 Task: Find connections with filter location Ventanas with filter topic #linkedinnetworkingwith filter profile language English with filter current company Piramal Foundation with filter school Guru Nanak College with filter industry Correctional Institutions with filter service category Virtual Assistance with filter keywords title Reservationist
Action: Mouse moved to (477, 66)
Screenshot: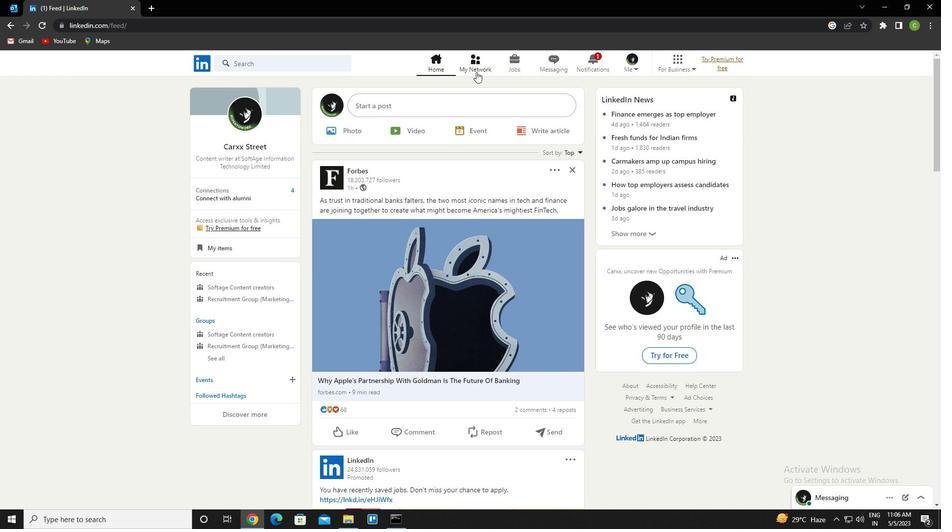 
Action: Mouse pressed left at (477, 66)
Screenshot: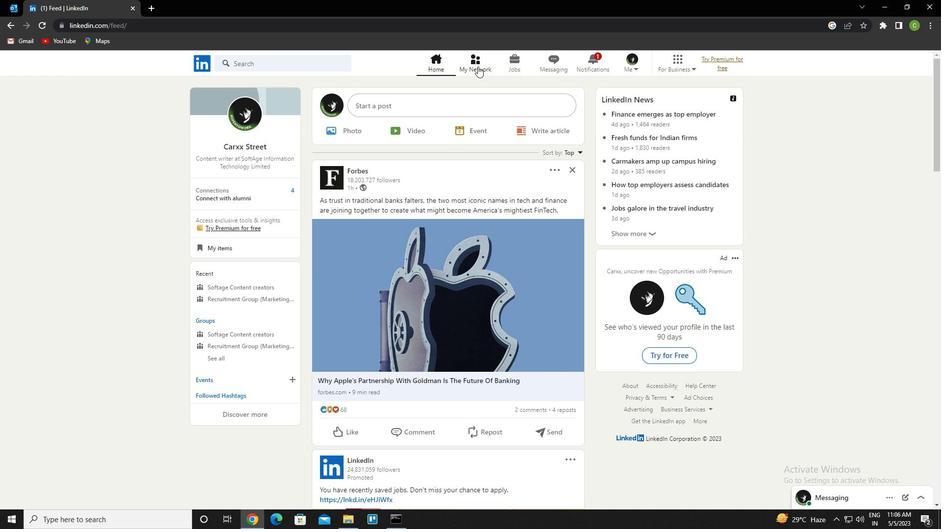 
Action: Mouse moved to (293, 118)
Screenshot: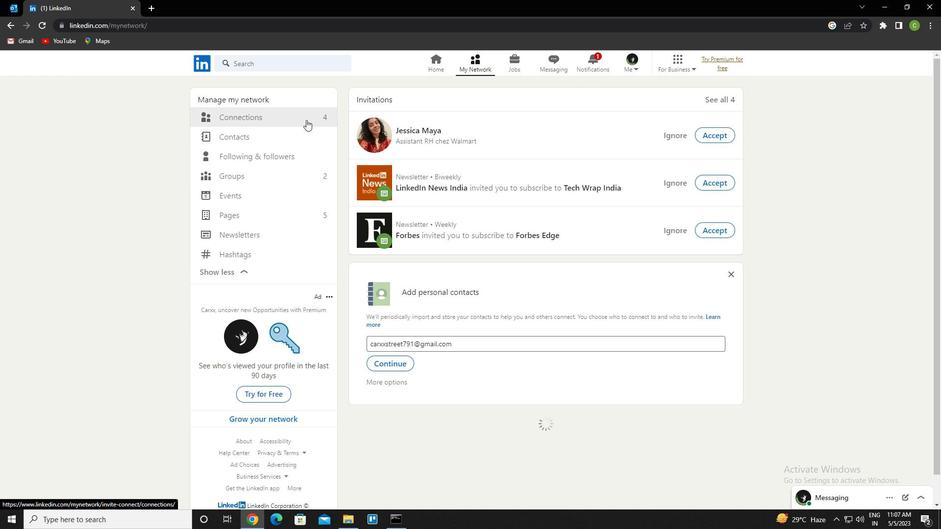 
Action: Mouse pressed left at (293, 118)
Screenshot: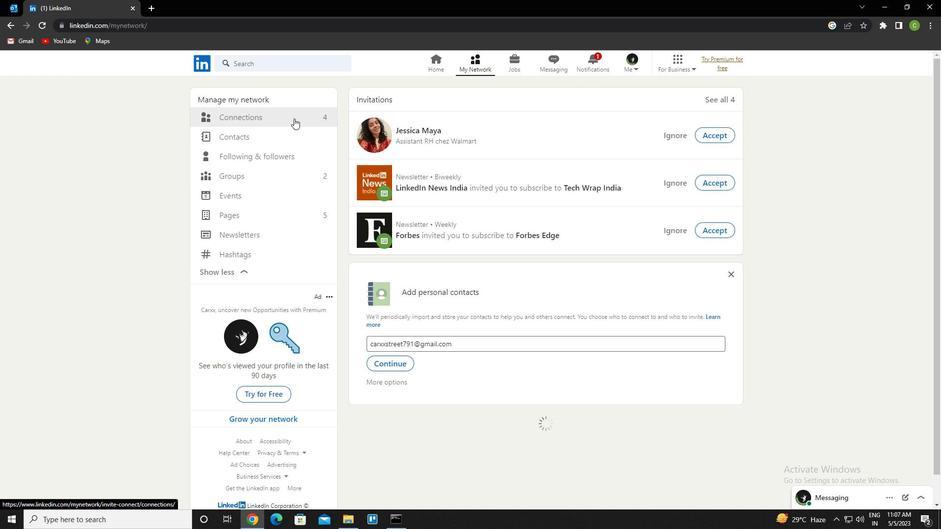 
Action: Mouse moved to (542, 117)
Screenshot: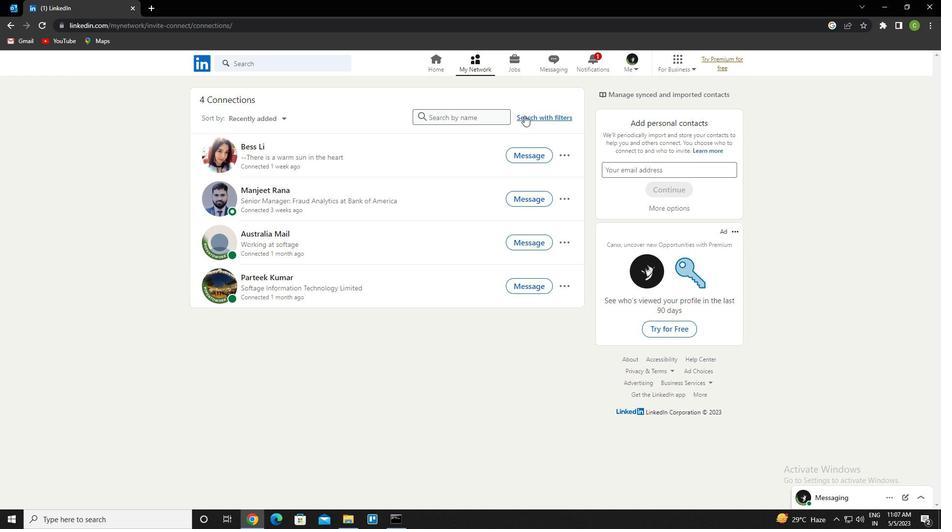 
Action: Mouse pressed left at (542, 117)
Screenshot: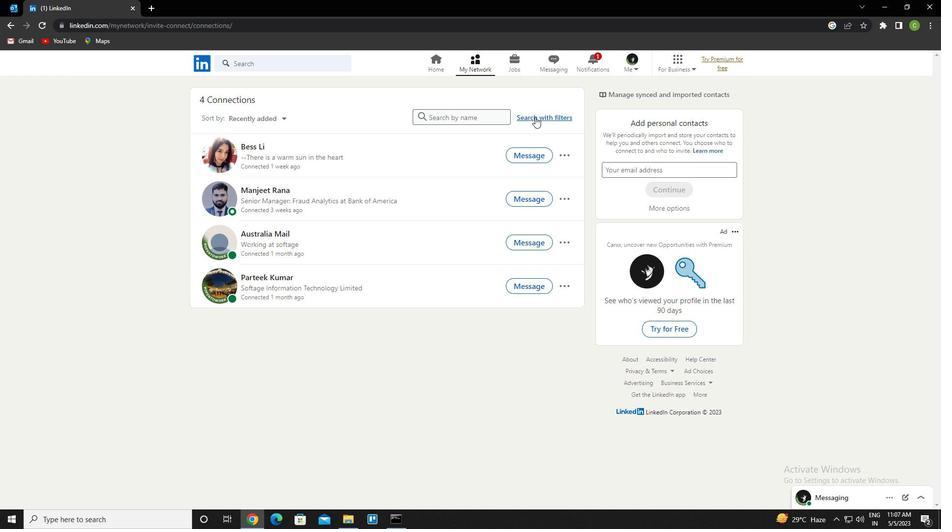 
Action: Mouse moved to (504, 95)
Screenshot: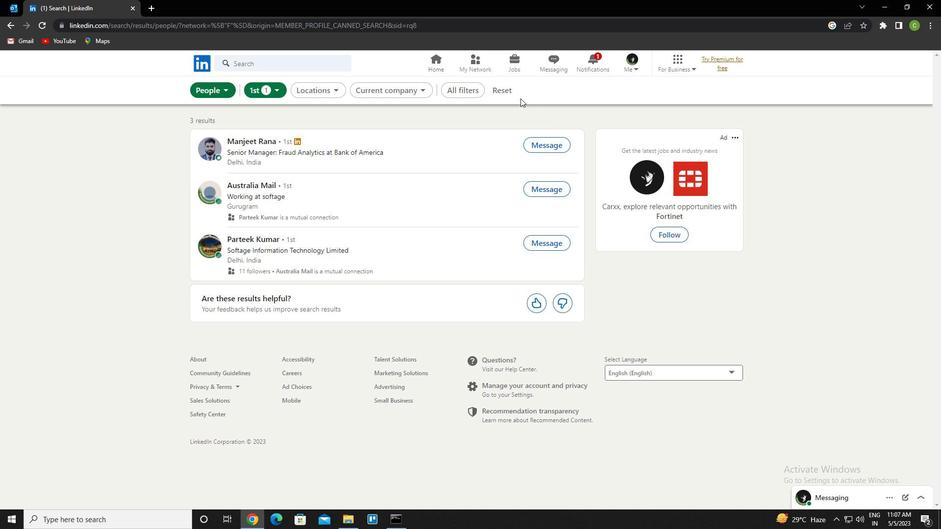 
Action: Mouse pressed left at (504, 95)
Screenshot: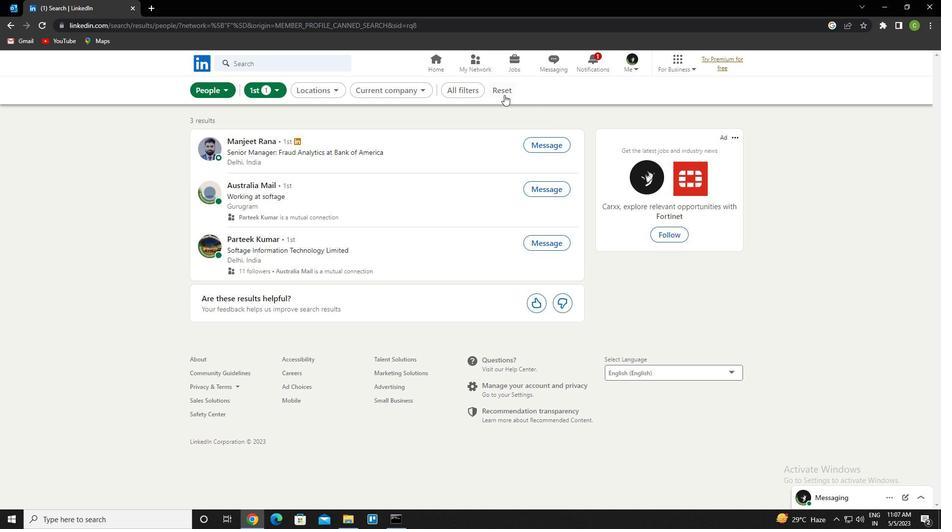 
Action: Mouse moved to (499, 95)
Screenshot: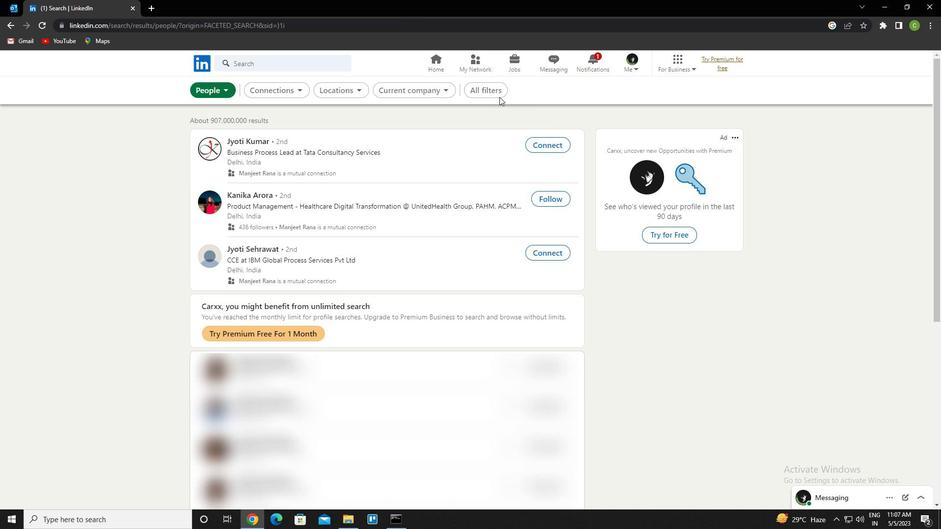 
Action: Mouse pressed left at (499, 95)
Screenshot: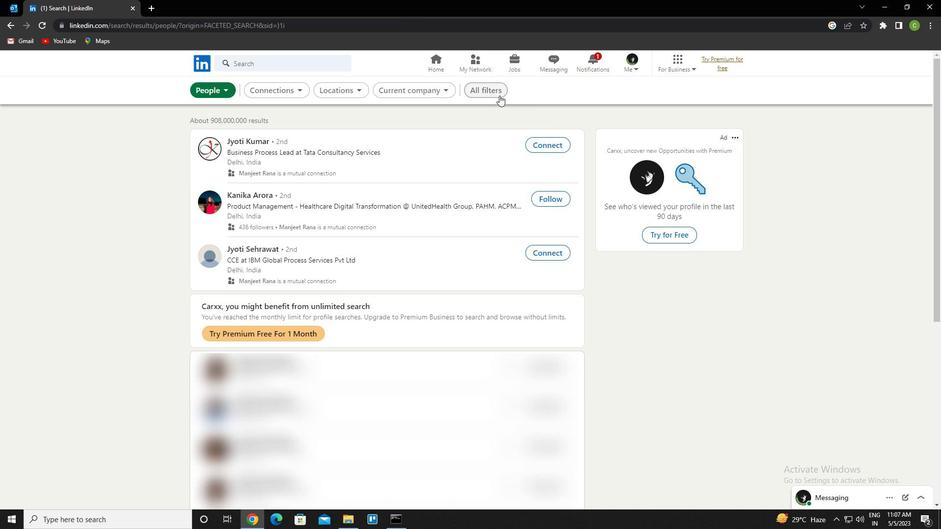
Action: Mouse moved to (712, 243)
Screenshot: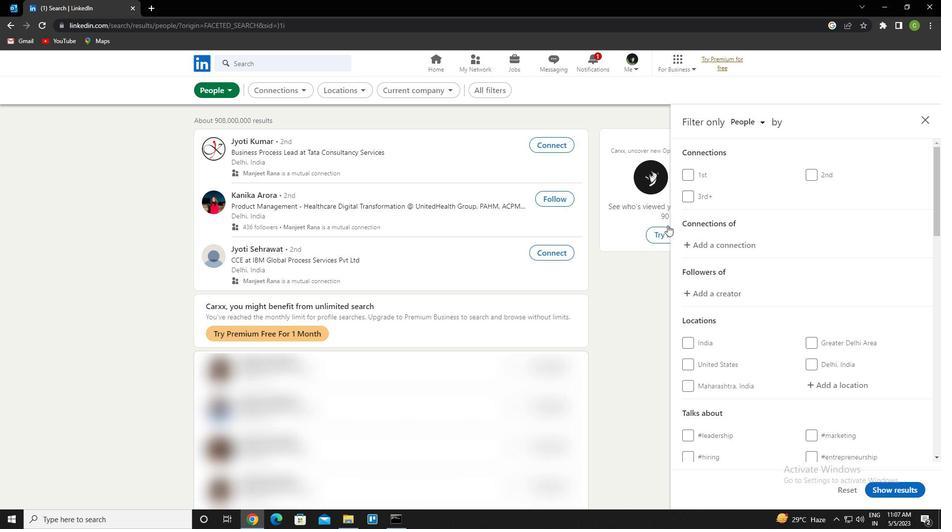 
Action: Mouse scrolled (712, 243) with delta (0, 0)
Screenshot: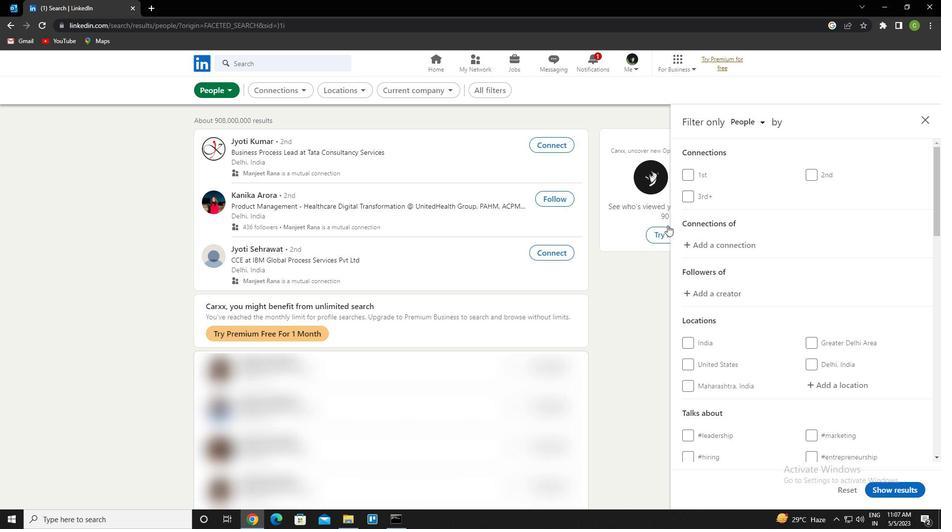 
Action: Mouse moved to (795, 269)
Screenshot: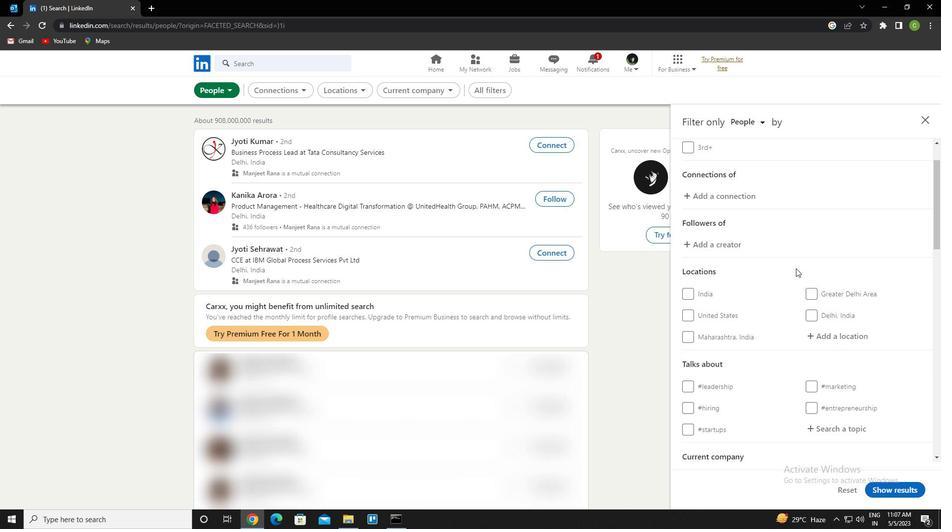 
Action: Mouse scrolled (795, 269) with delta (0, 0)
Screenshot: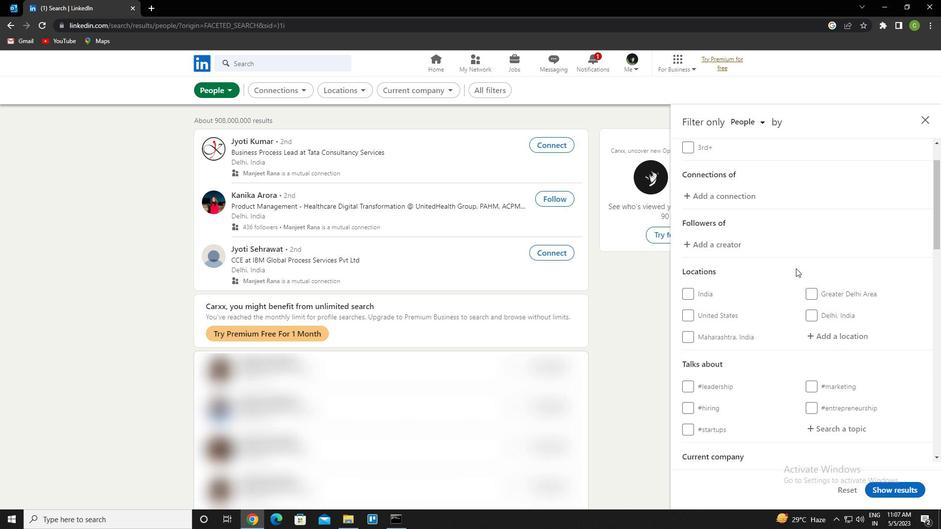 
Action: Mouse moved to (794, 270)
Screenshot: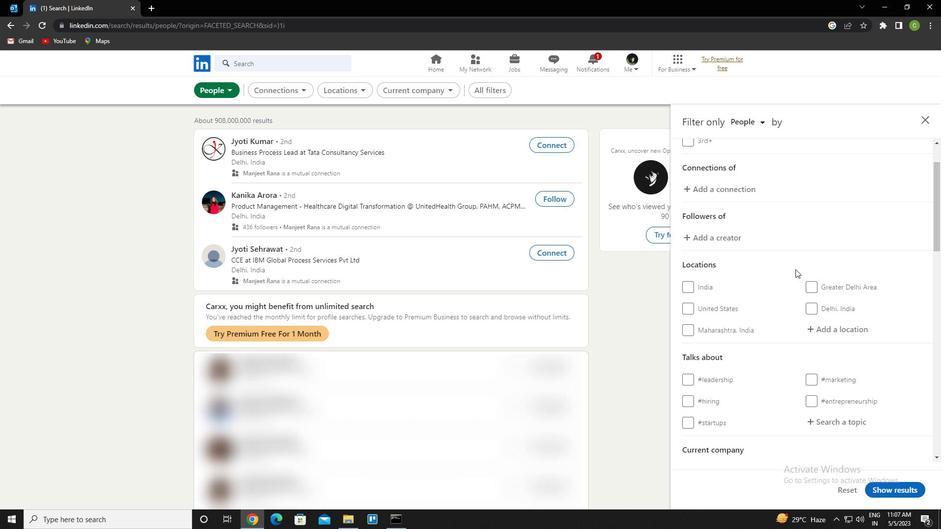 
Action: Mouse scrolled (794, 269) with delta (0, 0)
Screenshot: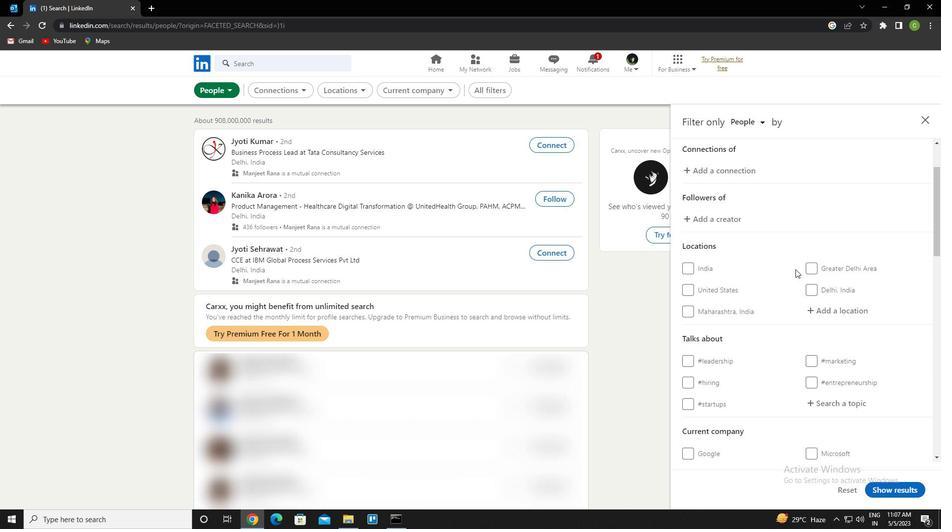 
Action: Mouse moved to (832, 242)
Screenshot: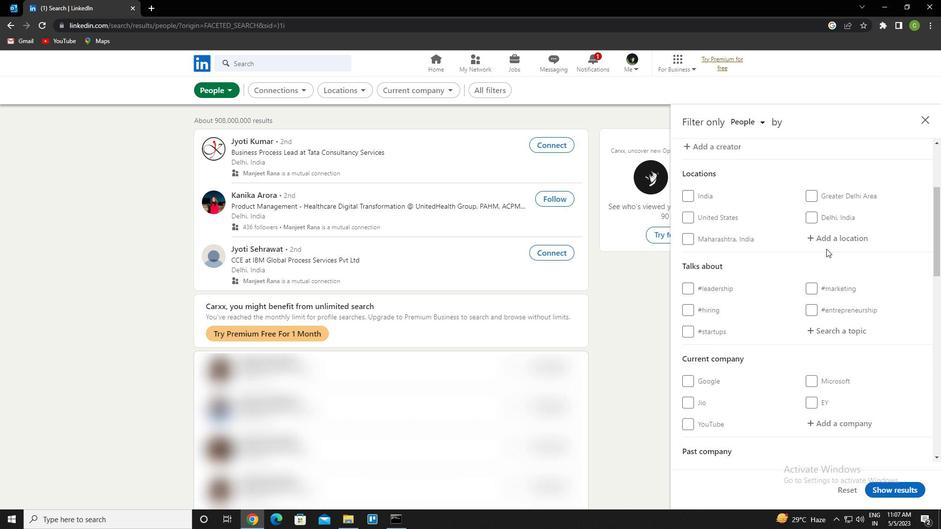 
Action: Mouse pressed left at (832, 242)
Screenshot: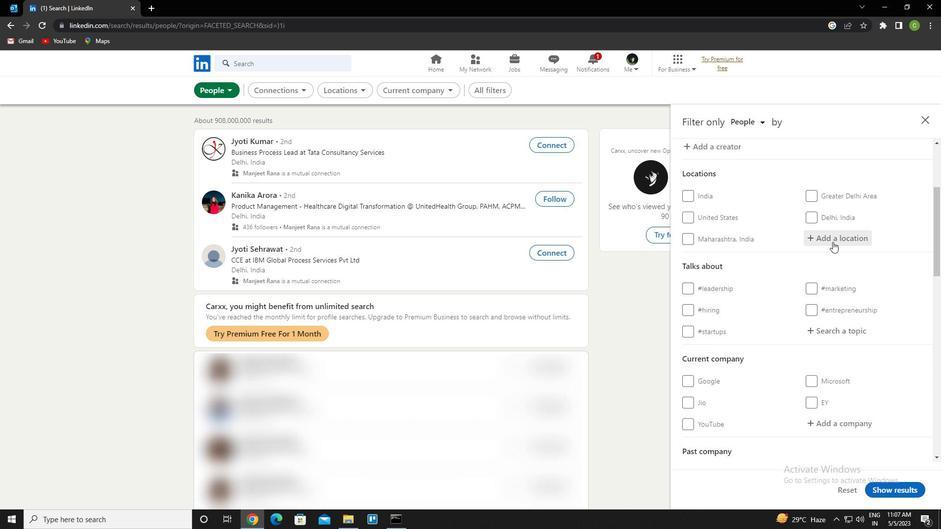 
Action: Key pressed <Key.caps_lock>v<Key.caps_lock>entanas<Key.down><Key.enter>
Screenshot: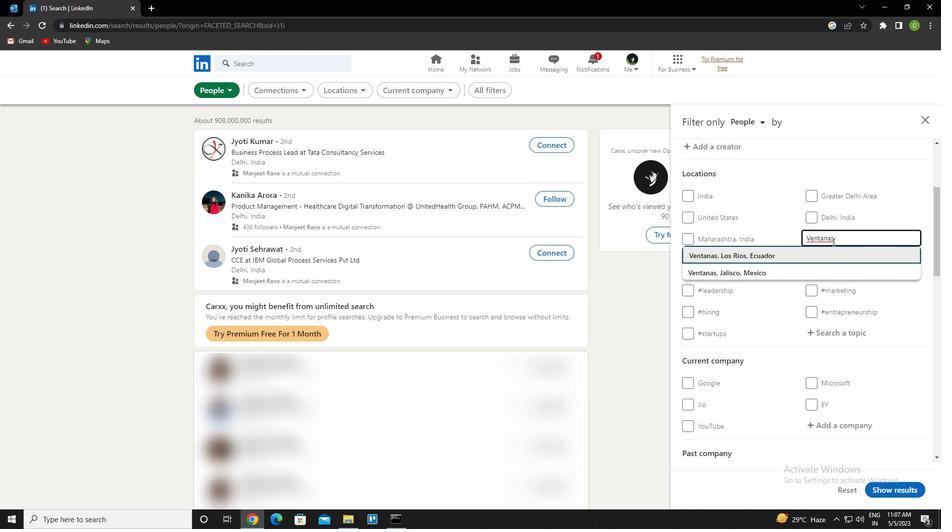 
Action: Mouse moved to (832, 242)
Screenshot: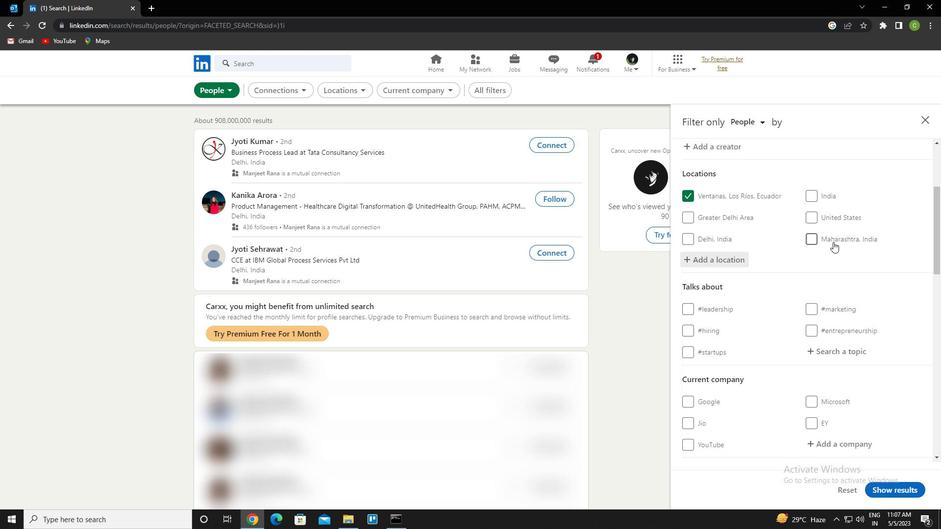 
Action: Mouse scrolled (832, 242) with delta (0, 0)
Screenshot: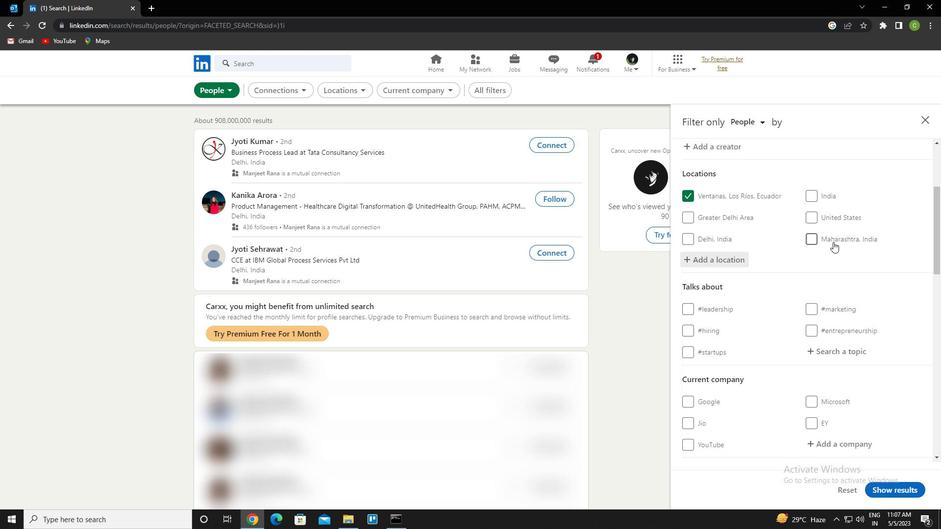 
Action: Mouse moved to (846, 301)
Screenshot: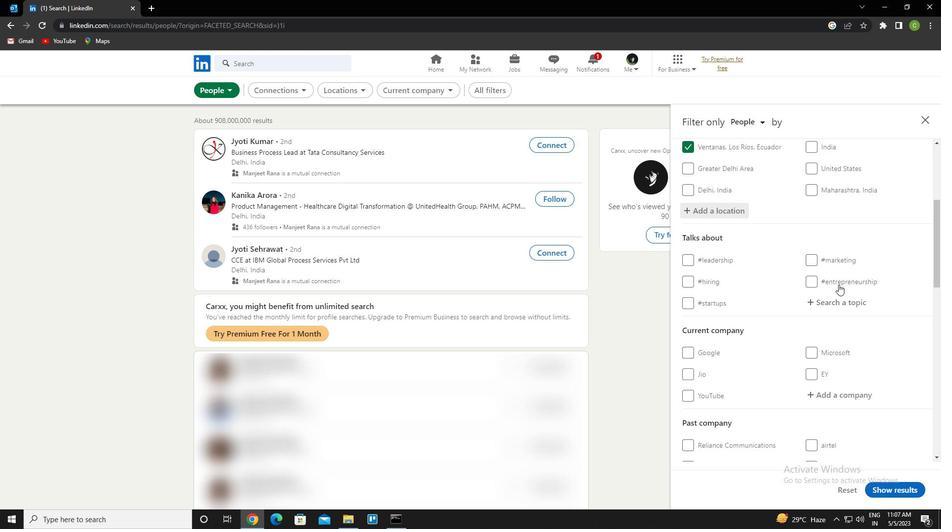 
Action: Mouse pressed left at (846, 301)
Screenshot: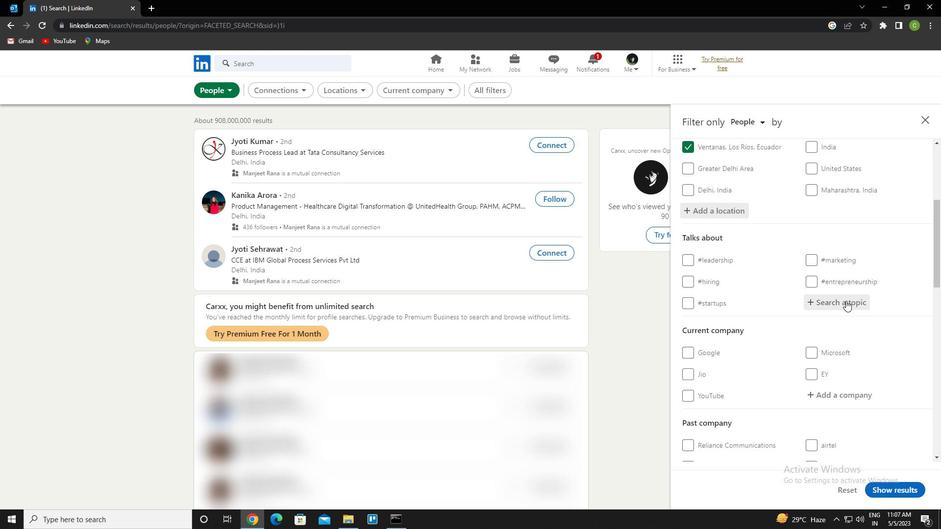 
Action: Mouse moved to (846, 301)
Screenshot: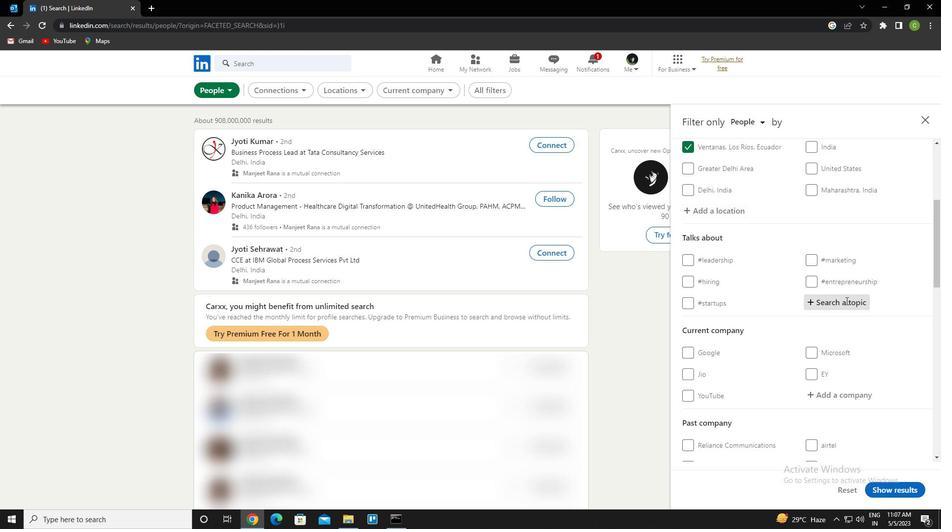 
Action: Key pressed linkedinnetworking<Key.down><Key.enter>
Screenshot: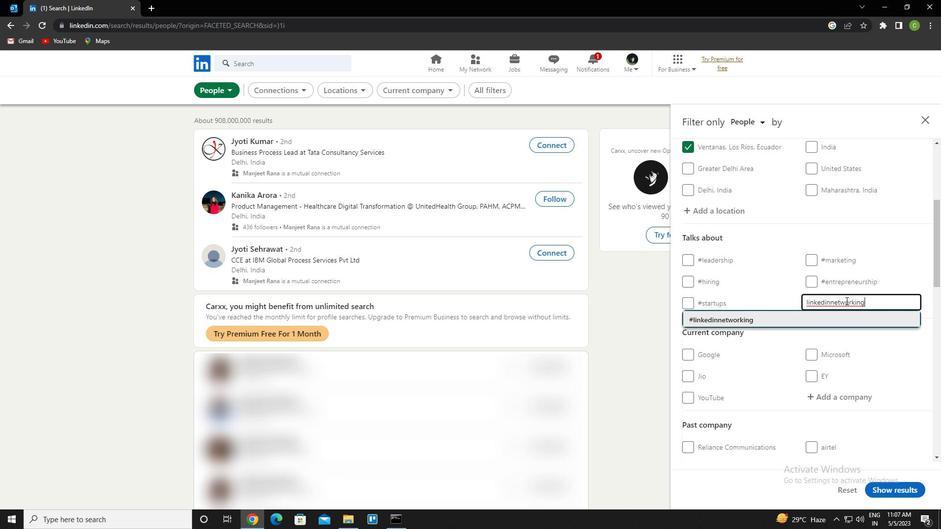 
Action: Mouse moved to (847, 301)
Screenshot: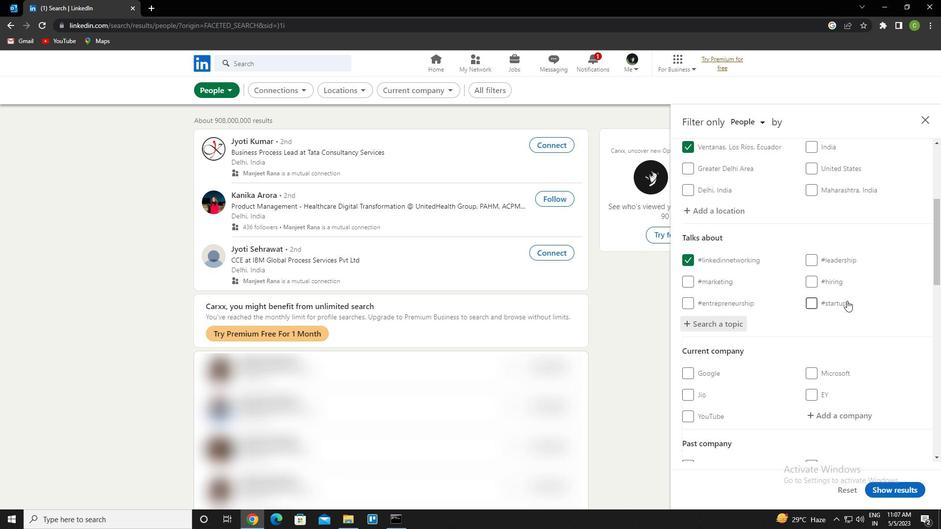 
Action: Mouse scrolled (847, 301) with delta (0, 0)
Screenshot: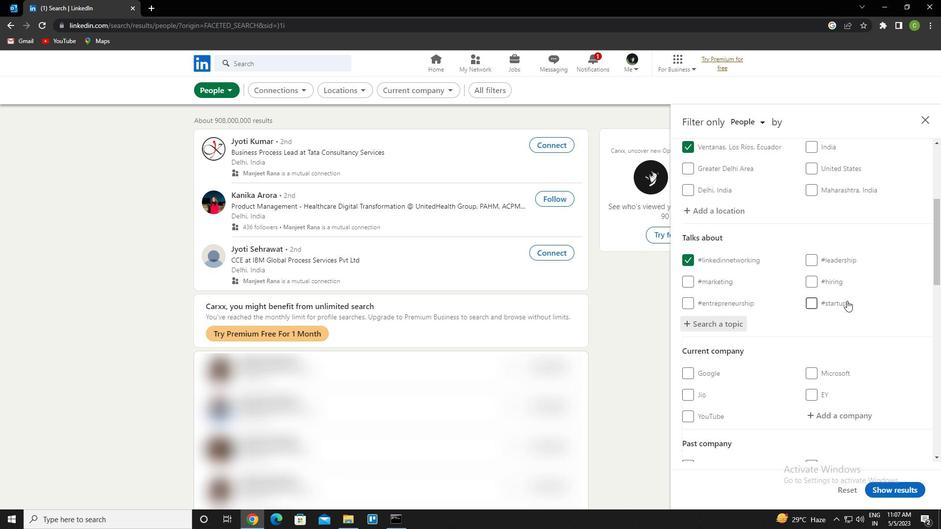 
Action: Mouse moved to (848, 301)
Screenshot: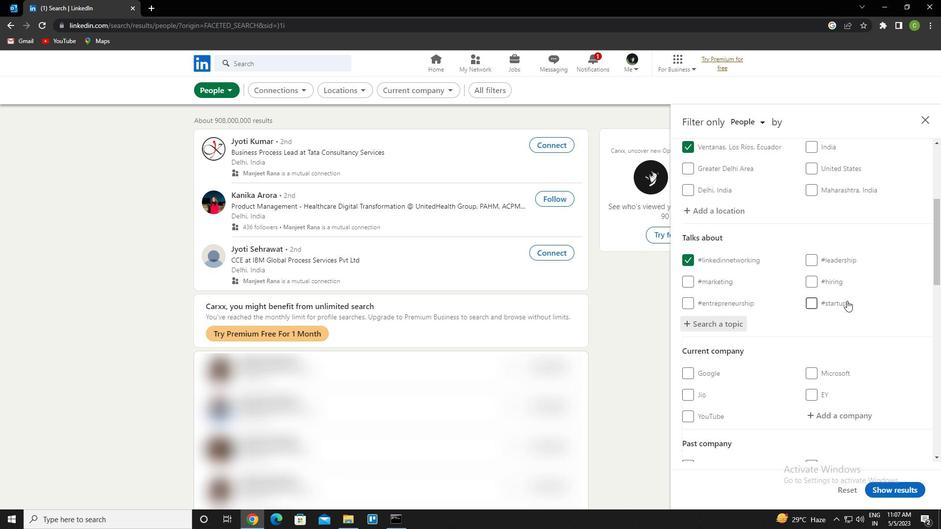 
Action: Mouse scrolled (848, 301) with delta (0, 0)
Screenshot: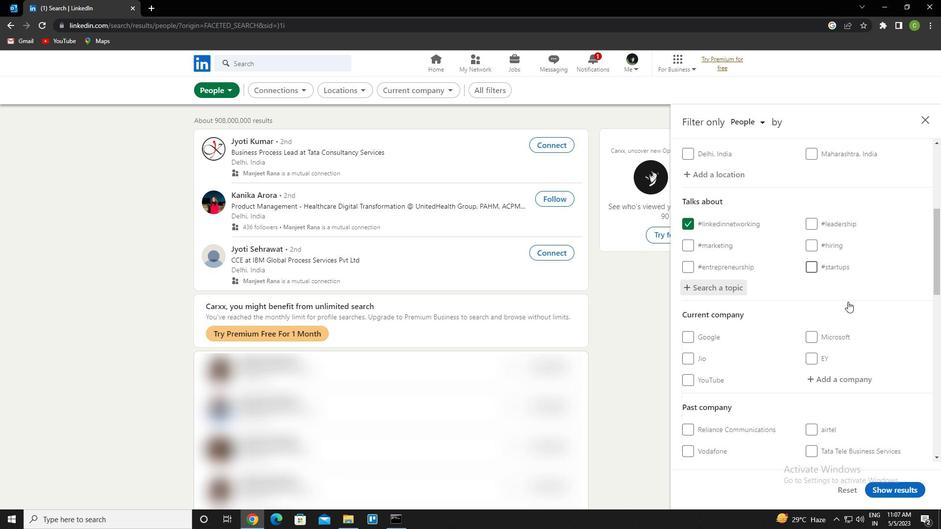 
Action: Mouse moved to (848, 302)
Screenshot: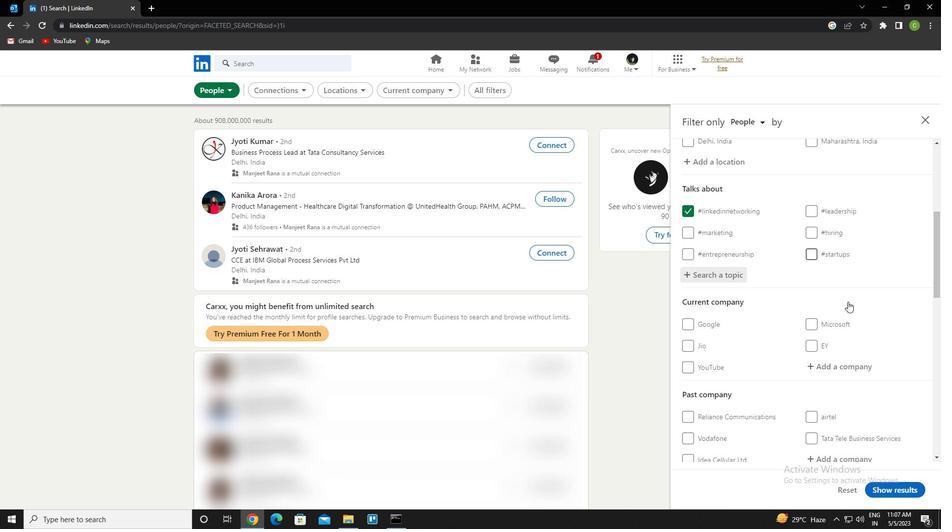 
Action: Mouse scrolled (848, 301) with delta (0, 0)
Screenshot: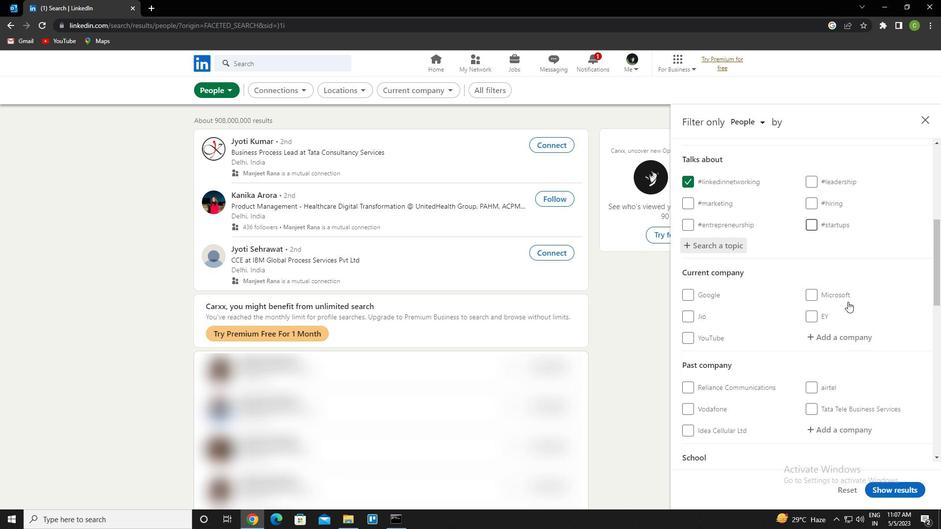
Action: Mouse scrolled (848, 301) with delta (0, 0)
Screenshot: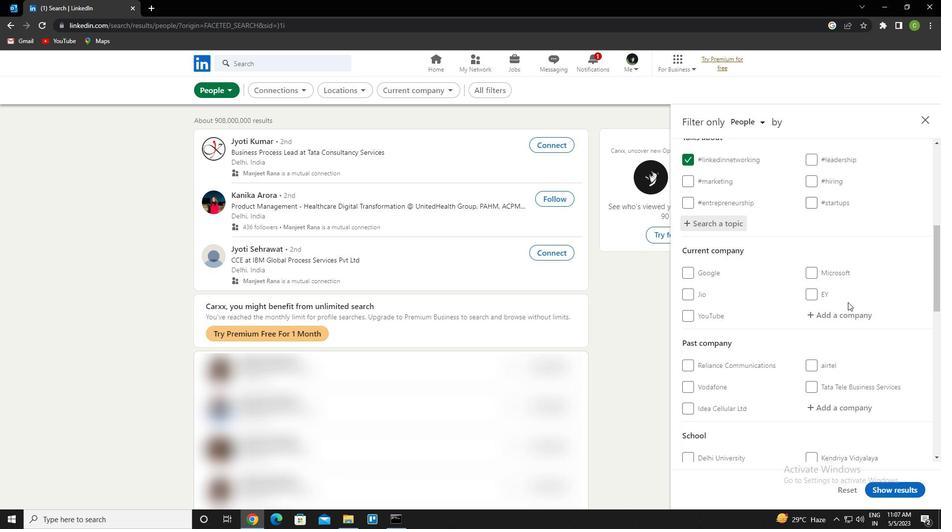 
Action: Mouse moved to (848, 302)
Screenshot: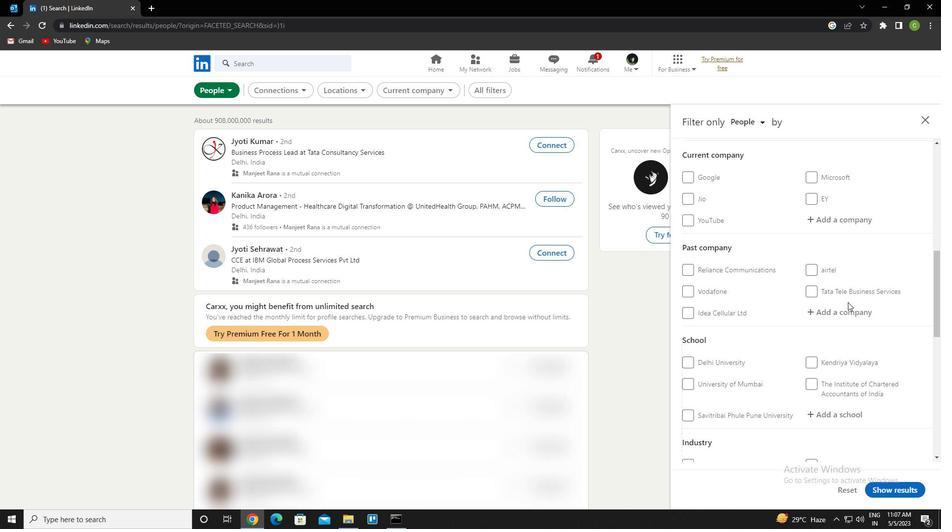 
Action: Mouse scrolled (848, 302) with delta (0, 0)
Screenshot: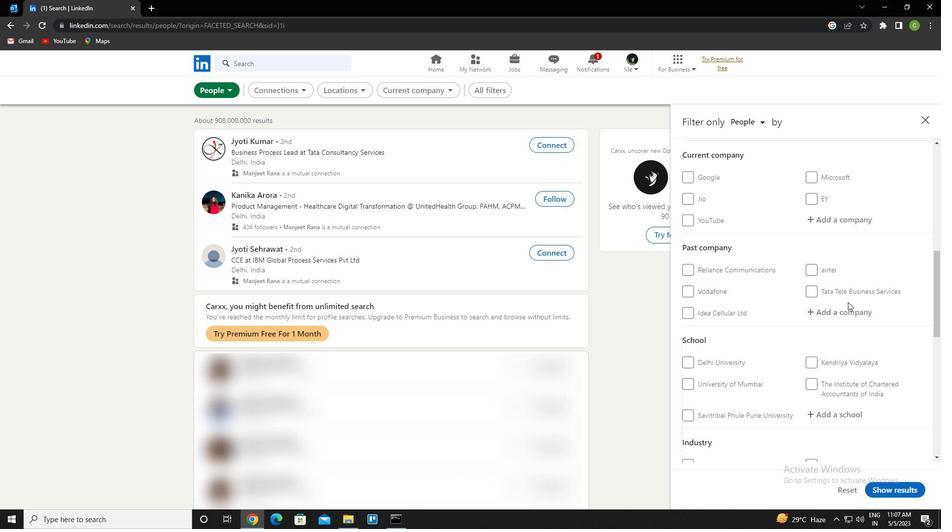 
Action: Mouse scrolled (848, 302) with delta (0, 0)
Screenshot: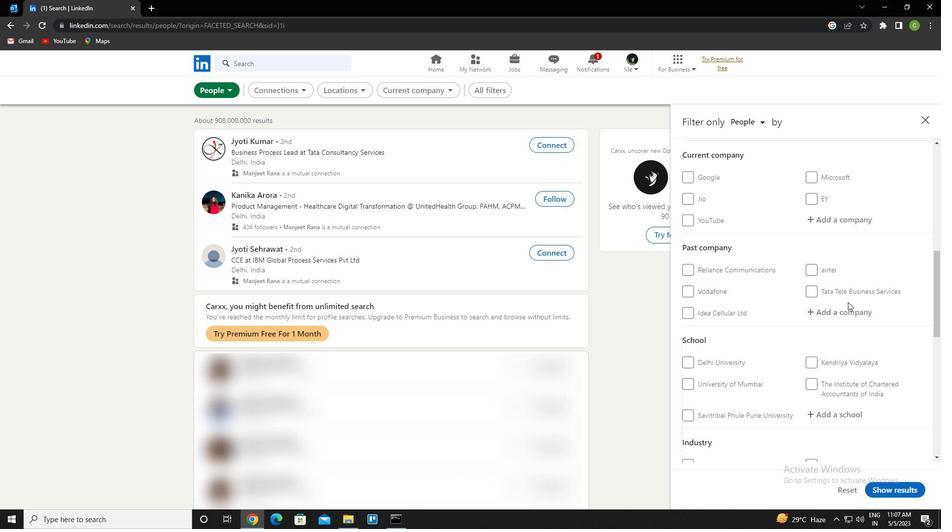 
Action: Mouse moved to (848, 302)
Screenshot: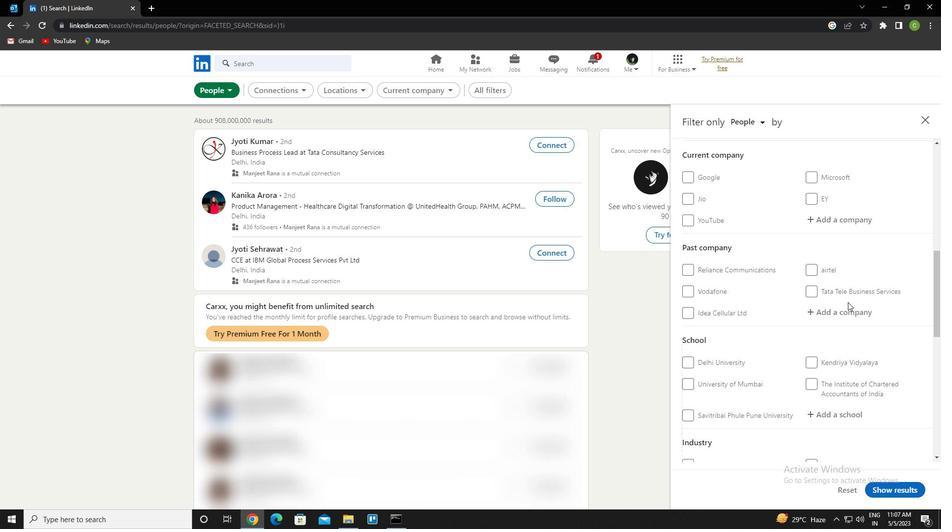 
Action: Mouse scrolled (848, 302) with delta (0, 0)
Screenshot: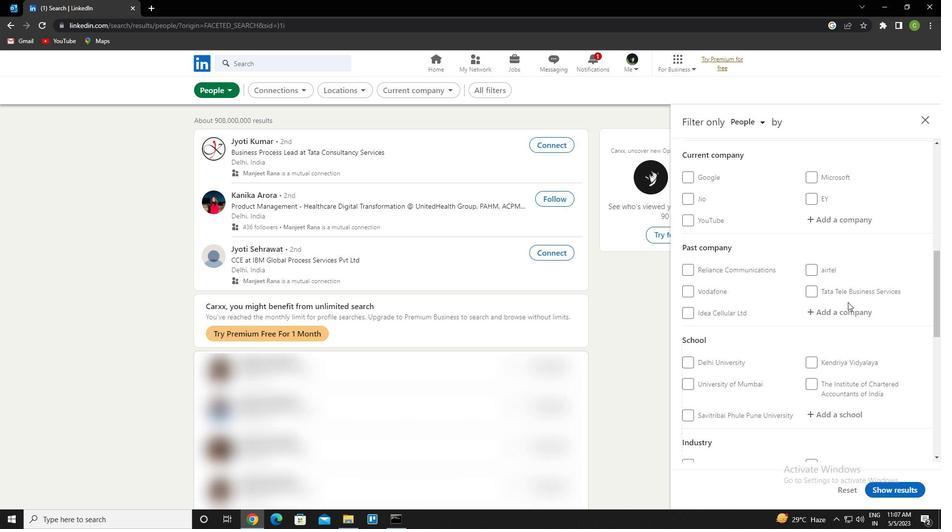 
Action: Mouse scrolled (848, 302) with delta (0, 0)
Screenshot: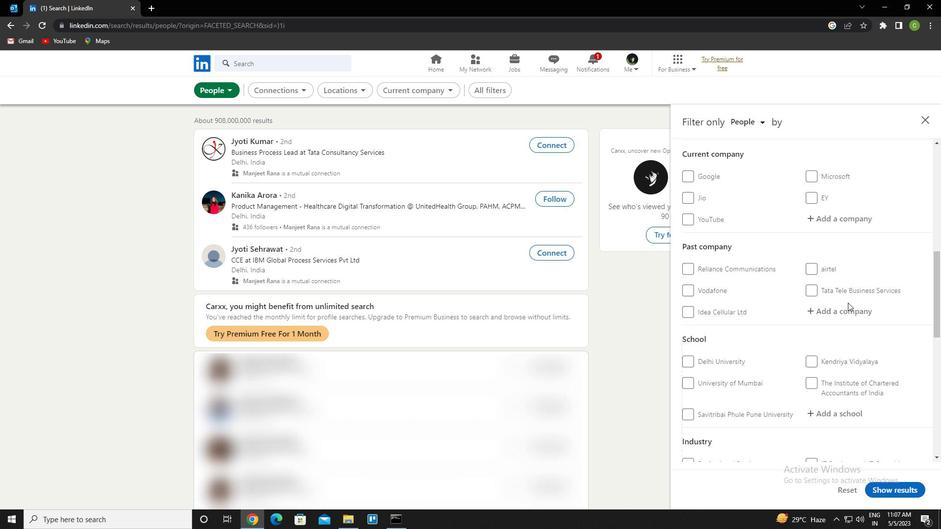 
Action: Mouse scrolled (848, 302) with delta (0, 0)
Screenshot: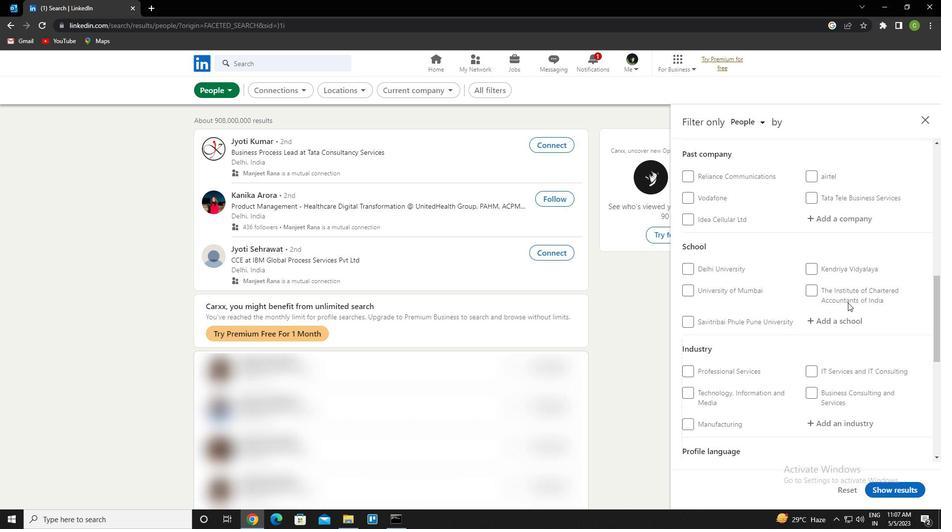 
Action: Mouse moved to (689, 320)
Screenshot: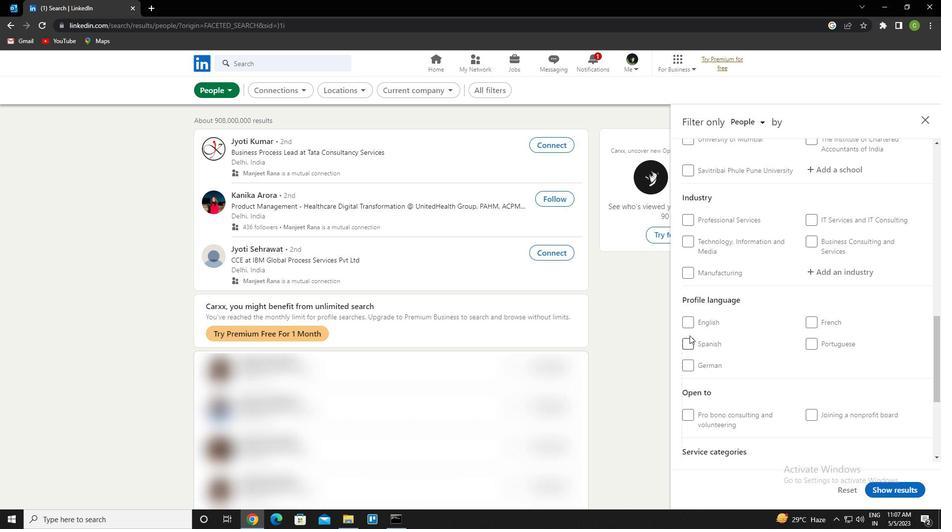 
Action: Mouse pressed left at (689, 320)
Screenshot: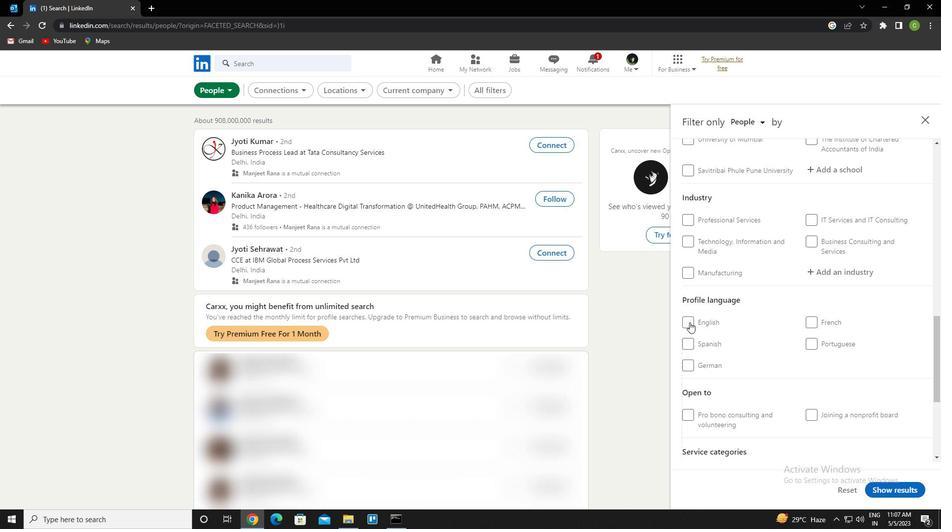 
Action: Mouse moved to (755, 300)
Screenshot: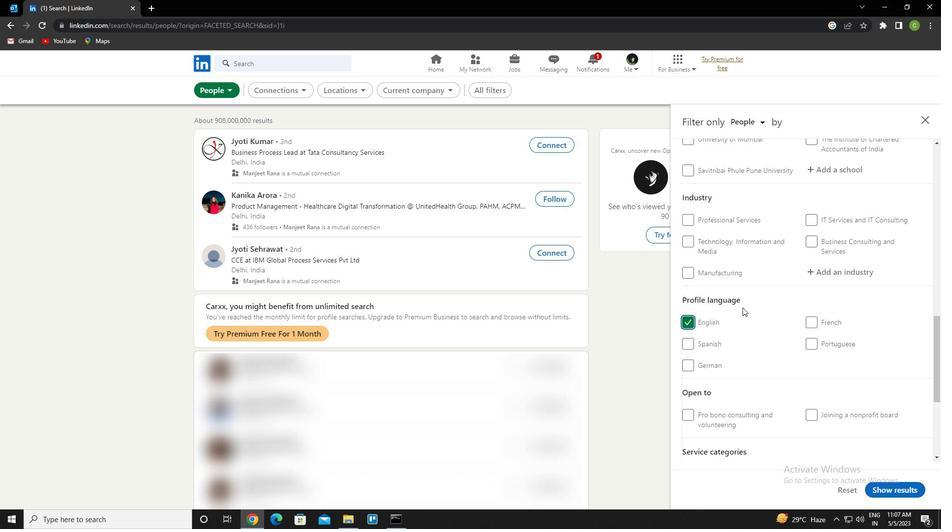 
Action: Mouse scrolled (755, 301) with delta (0, 0)
Screenshot: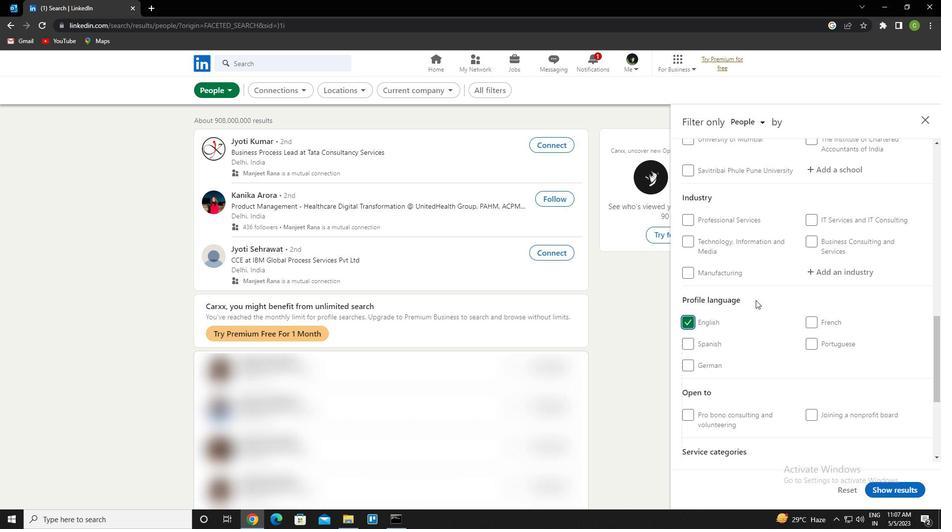 
Action: Mouse scrolled (755, 301) with delta (0, 0)
Screenshot: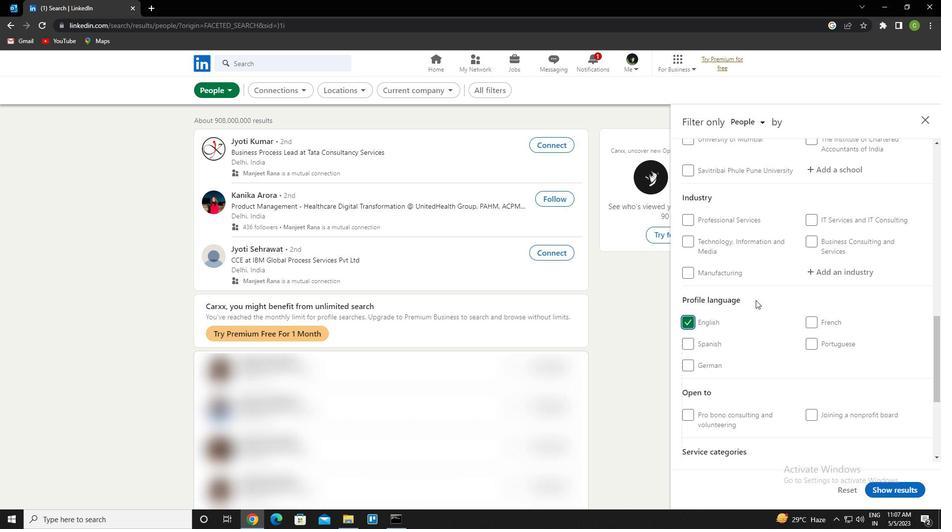 
Action: Mouse scrolled (755, 301) with delta (0, 0)
Screenshot: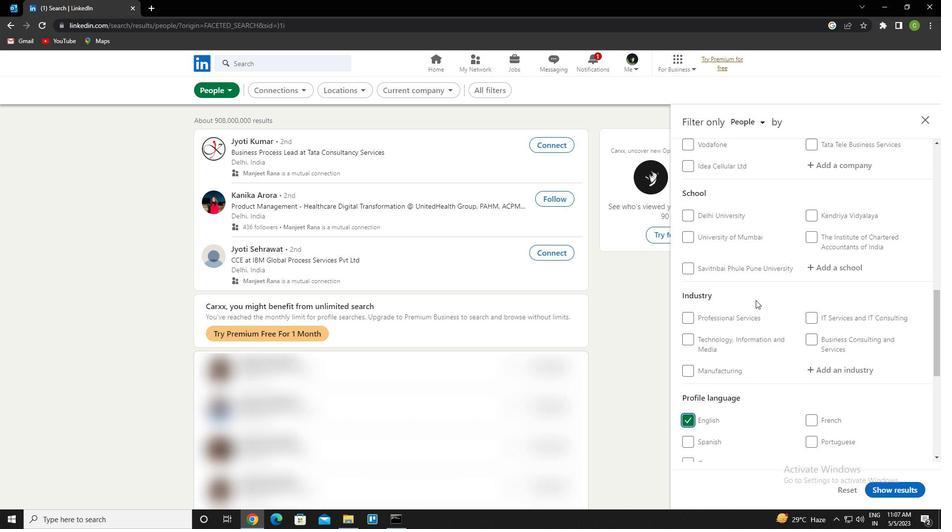 
Action: Mouse scrolled (755, 301) with delta (0, 0)
Screenshot: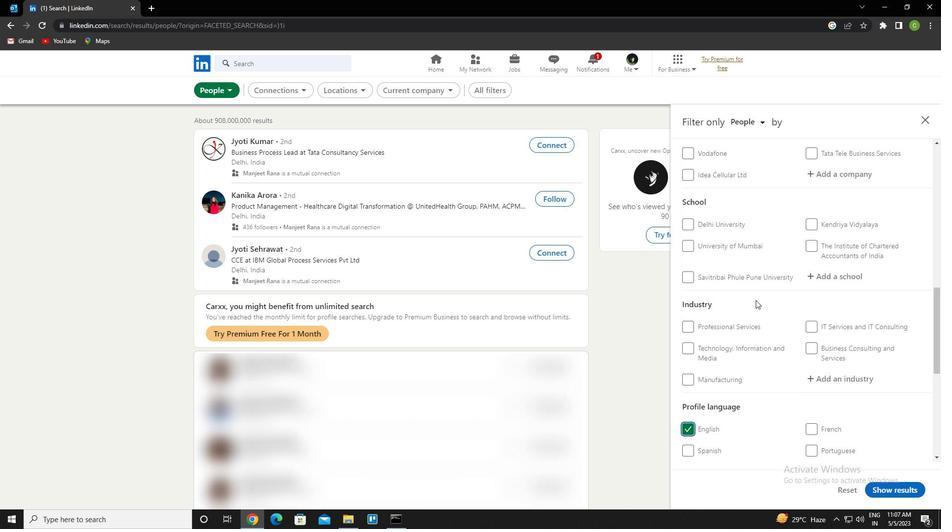 
Action: Mouse scrolled (755, 301) with delta (0, 0)
Screenshot: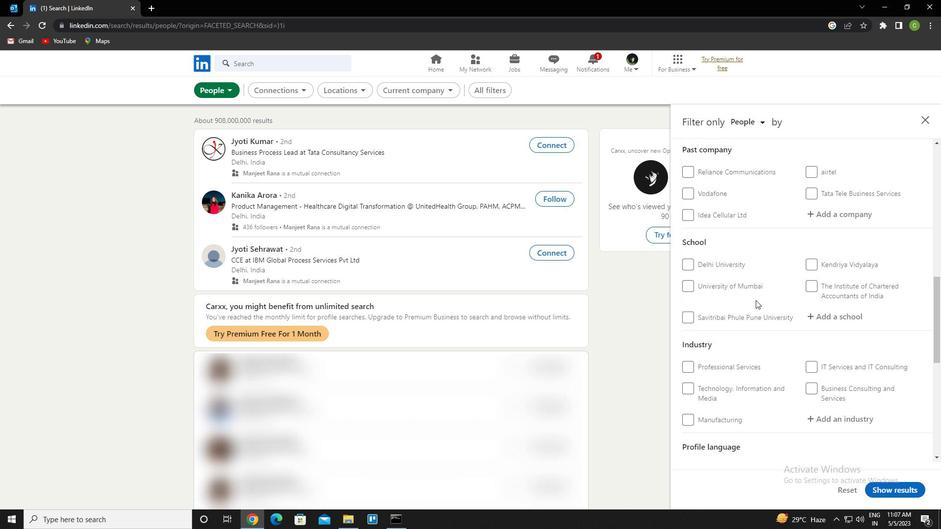 
Action: Mouse moved to (762, 281)
Screenshot: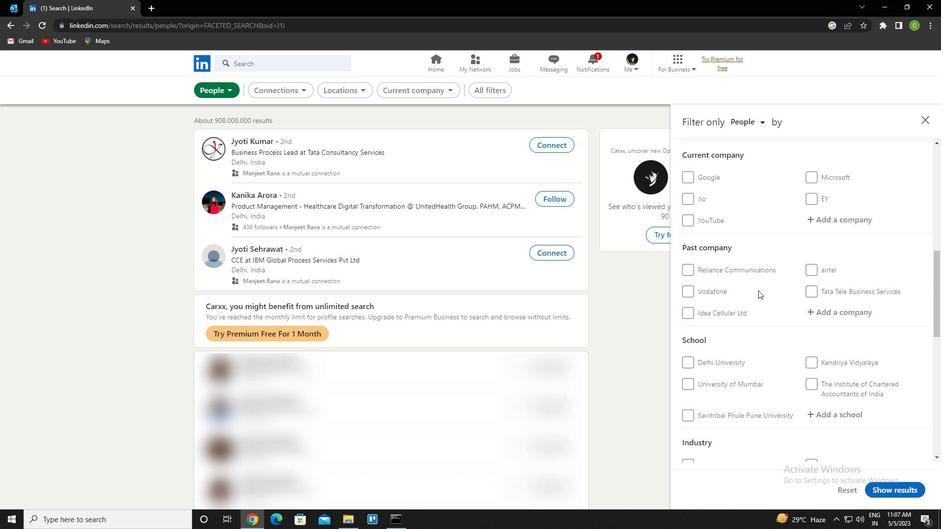 
Action: Mouse scrolled (762, 282) with delta (0, 0)
Screenshot: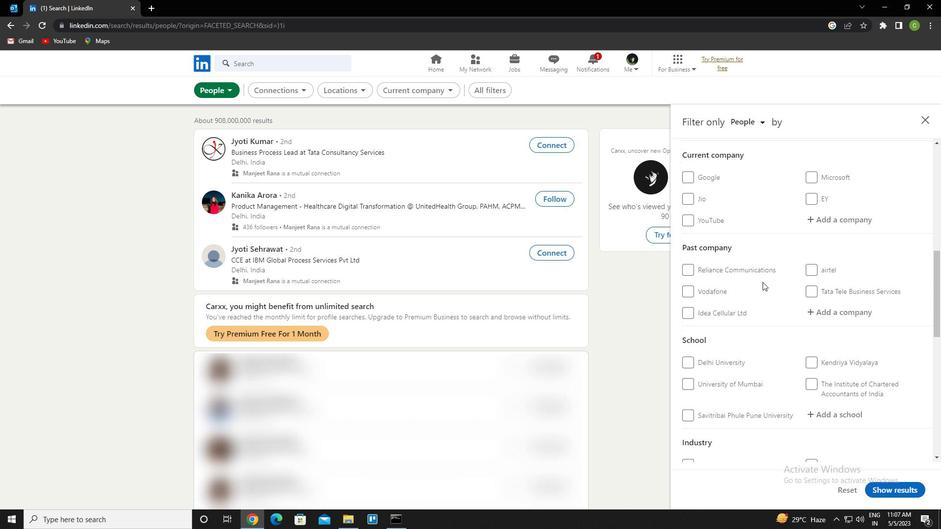 
Action: Mouse moved to (815, 266)
Screenshot: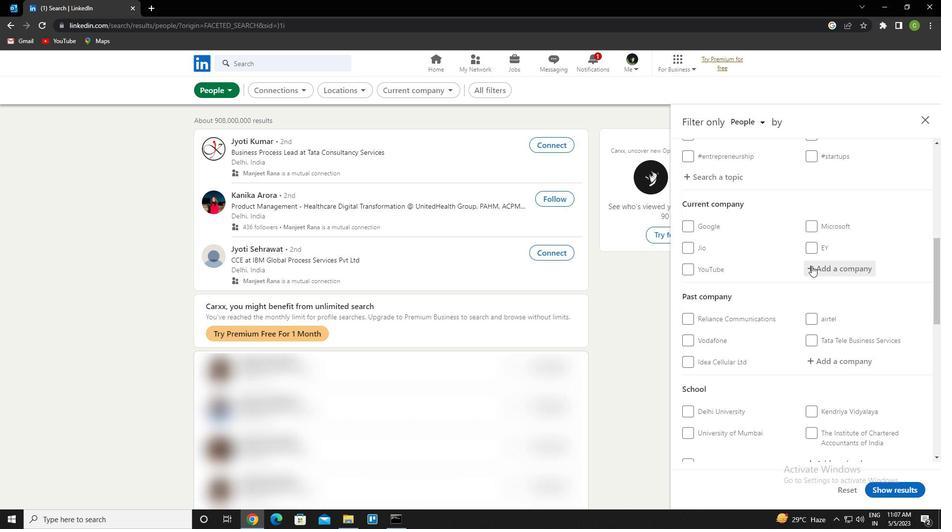 
Action: Mouse pressed left at (815, 266)
Screenshot: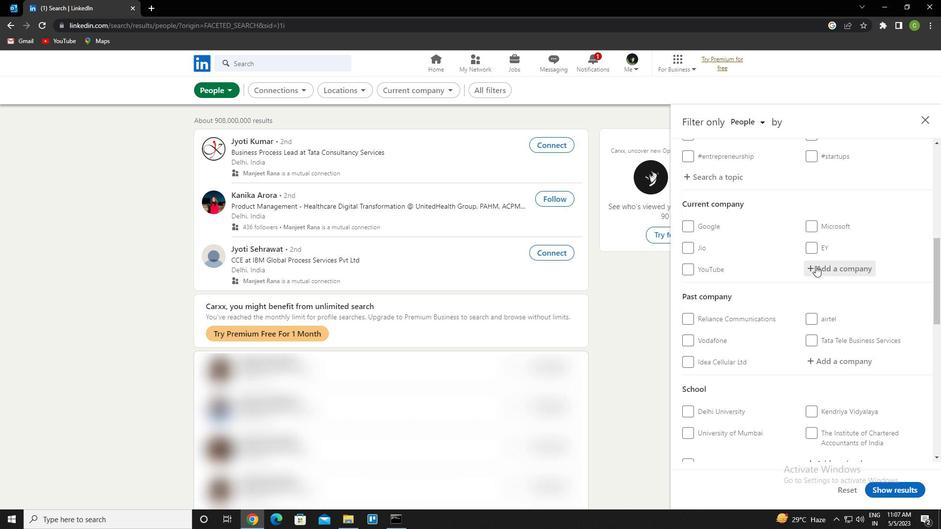 
Action: Mouse moved to (826, 259)
Screenshot: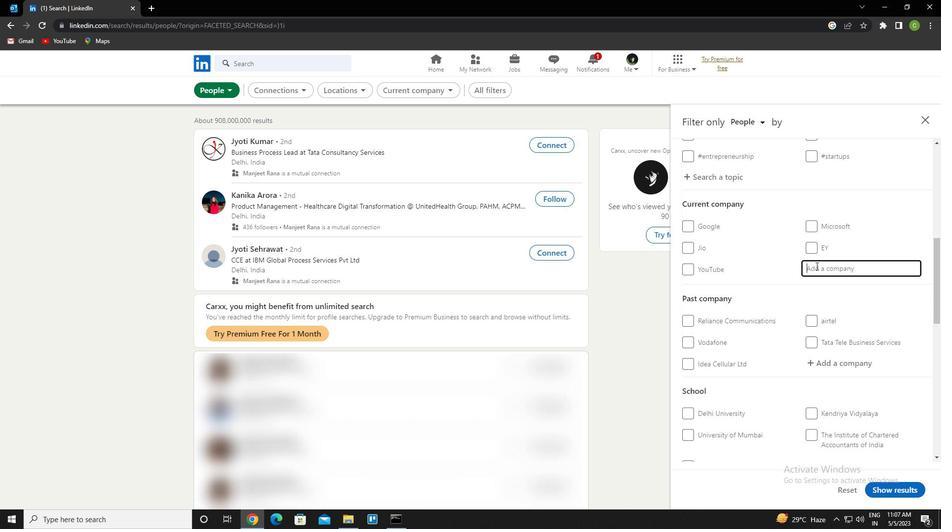 
Action: Key pressed <Key.caps_lock>p<Key.caps_lock>irimal<Key.space>foundation
Screenshot: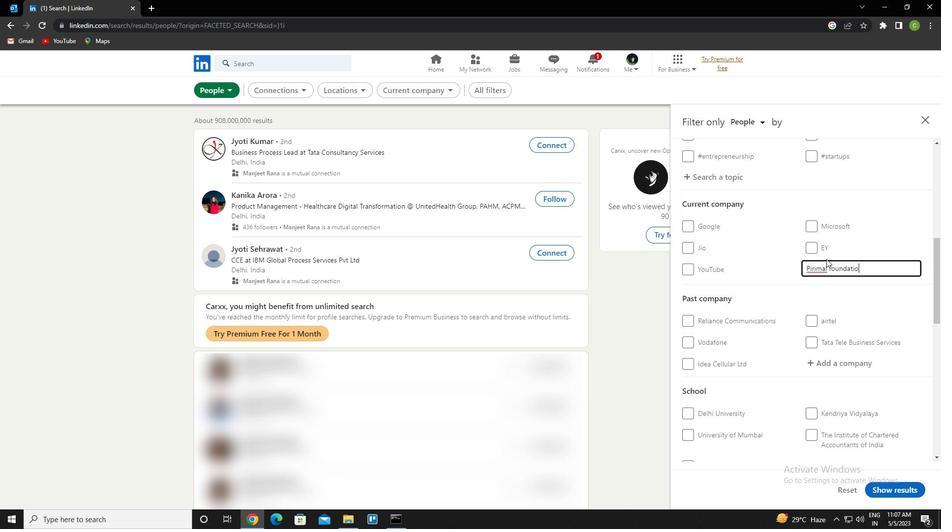 
Action: Mouse moved to (812, 269)
Screenshot: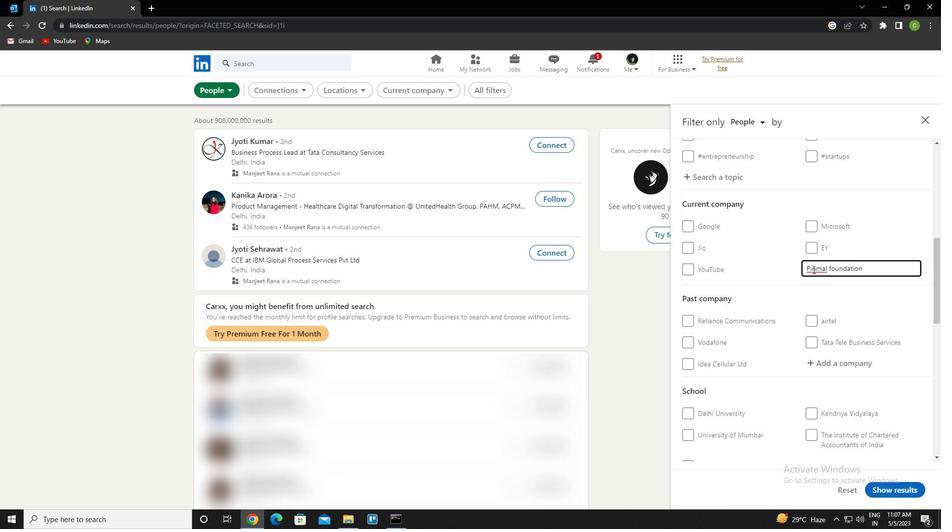 
Action: Mouse pressed left at (812, 269)
Screenshot: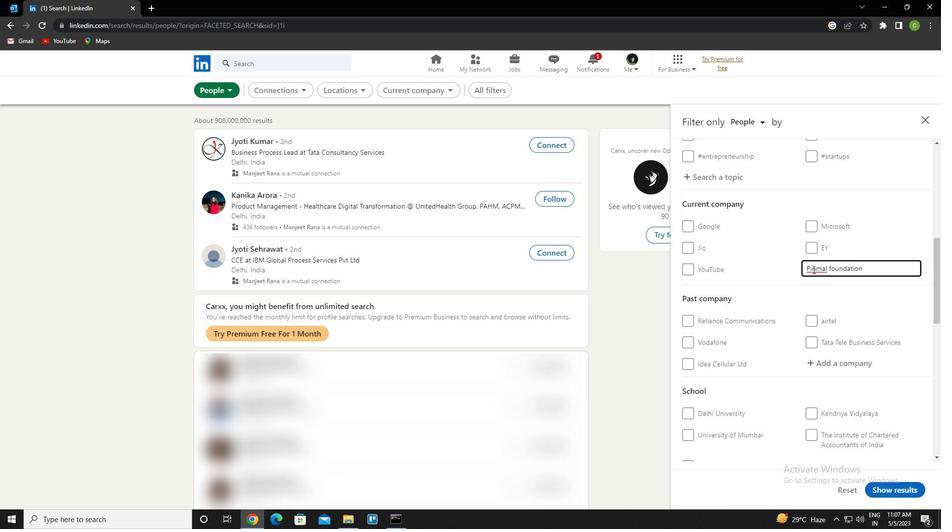 
Action: Mouse moved to (832, 279)
Screenshot: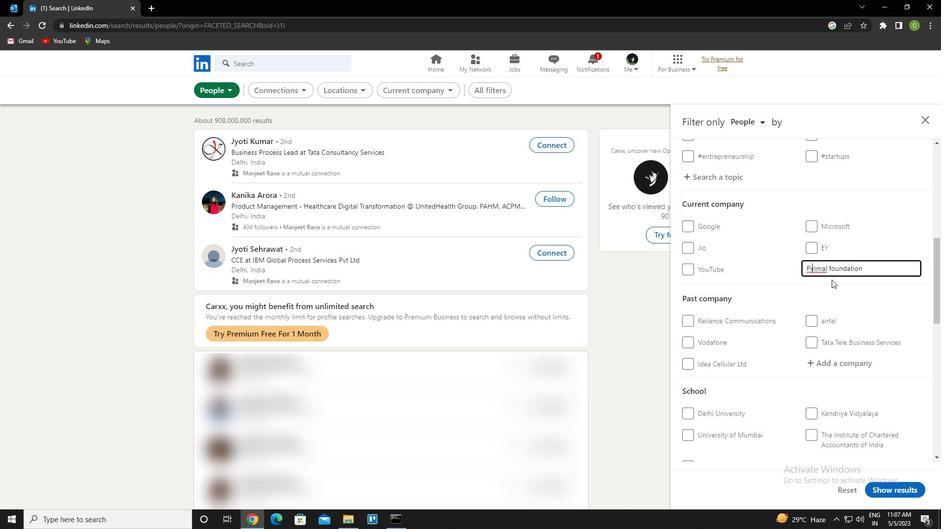 
Action: Key pressed <Key.backspace>
Screenshot: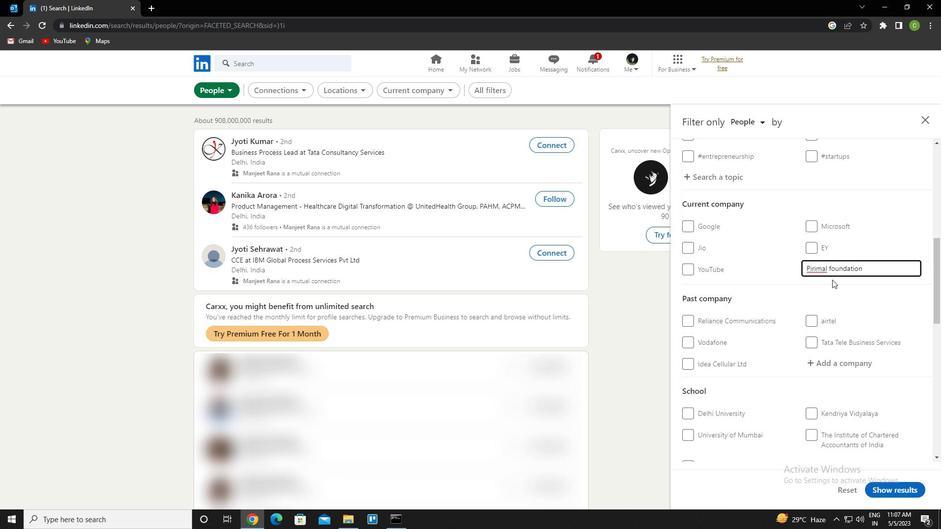 
Action: Mouse moved to (834, 278)
Screenshot: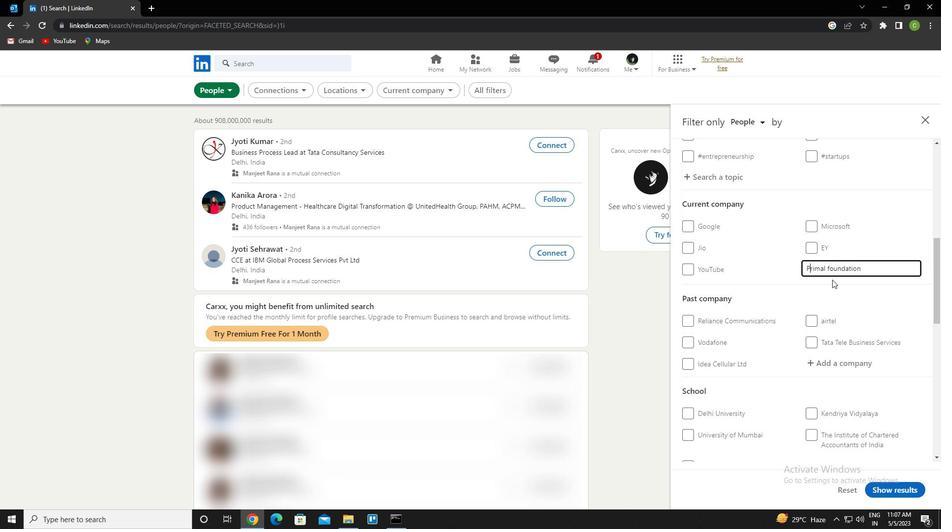 
Action: Key pressed i<Key.right><Key.right><Key.backspace>a<Key.down><Key.enter>
Screenshot: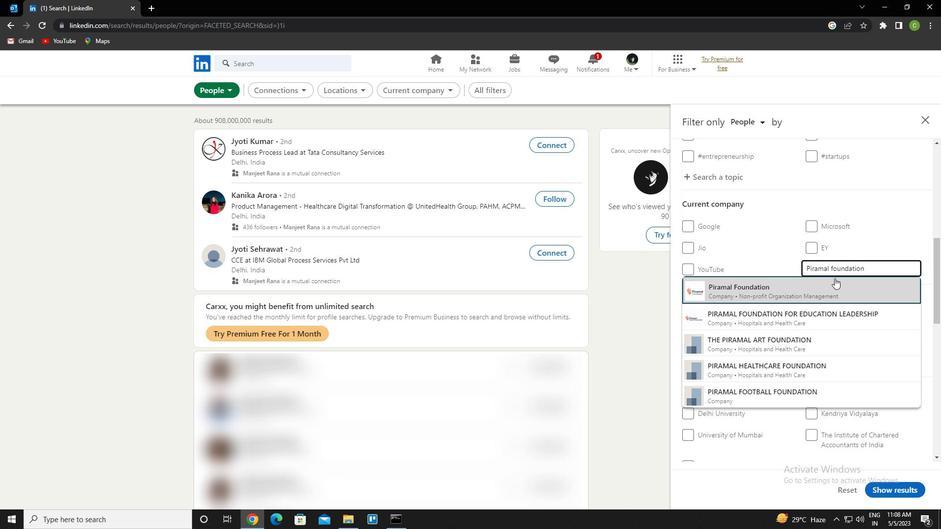 
Action: Mouse moved to (833, 278)
Screenshot: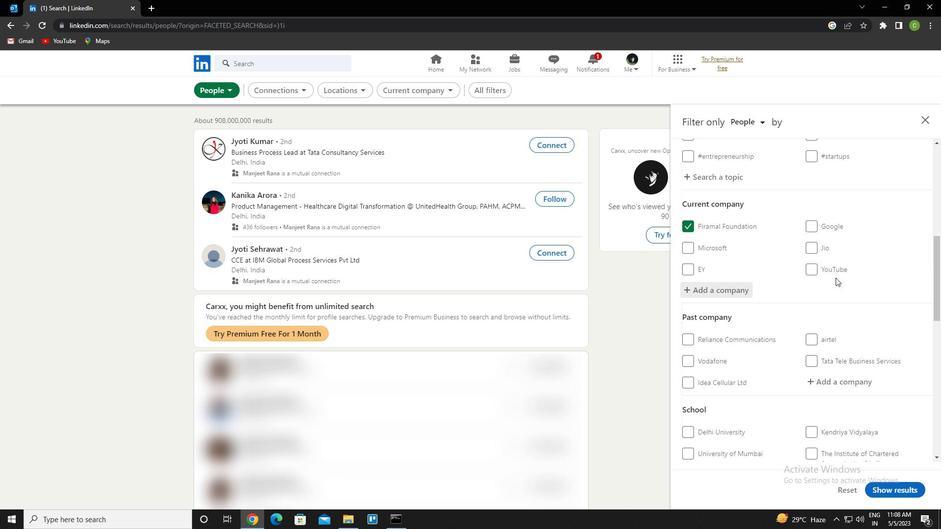 
Action: Mouse scrolled (833, 278) with delta (0, 0)
Screenshot: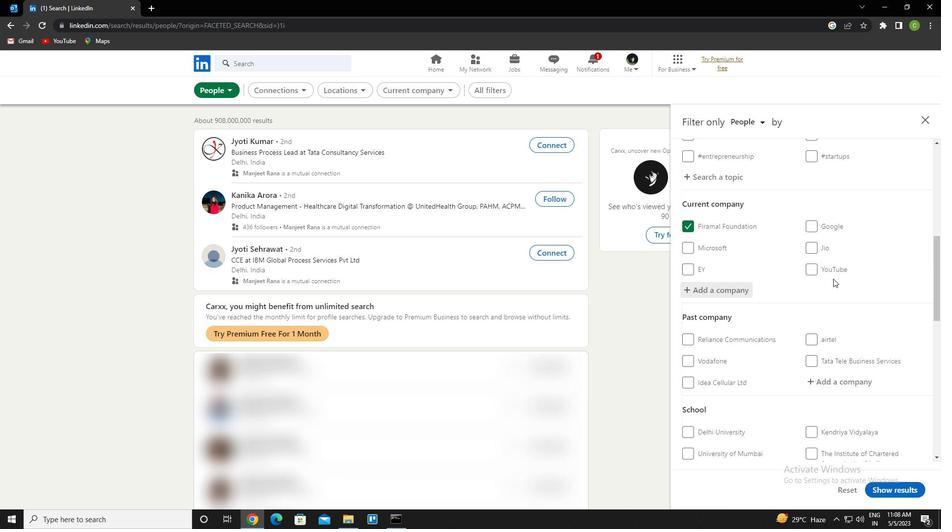 
Action: Mouse moved to (831, 308)
Screenshot: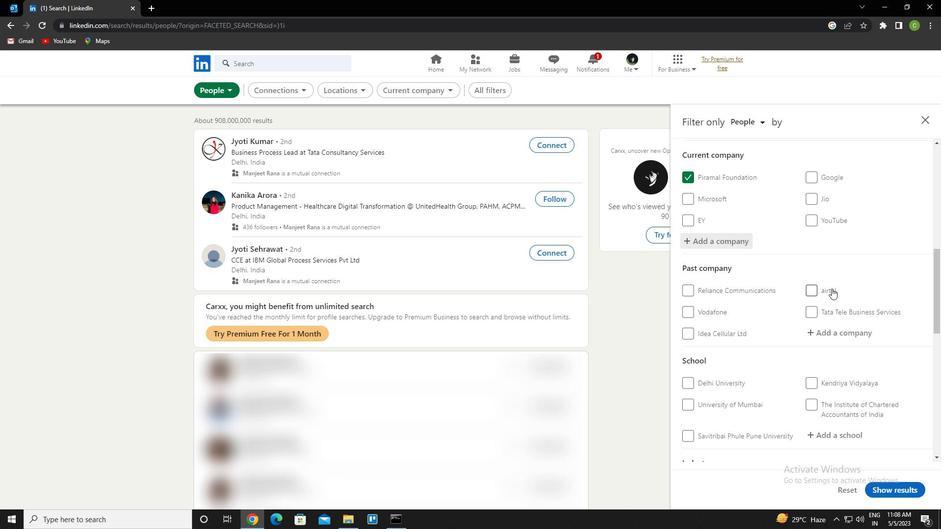 
Action: Mouse scrolled (831, 308) with delta (0, 0)
Screenshot: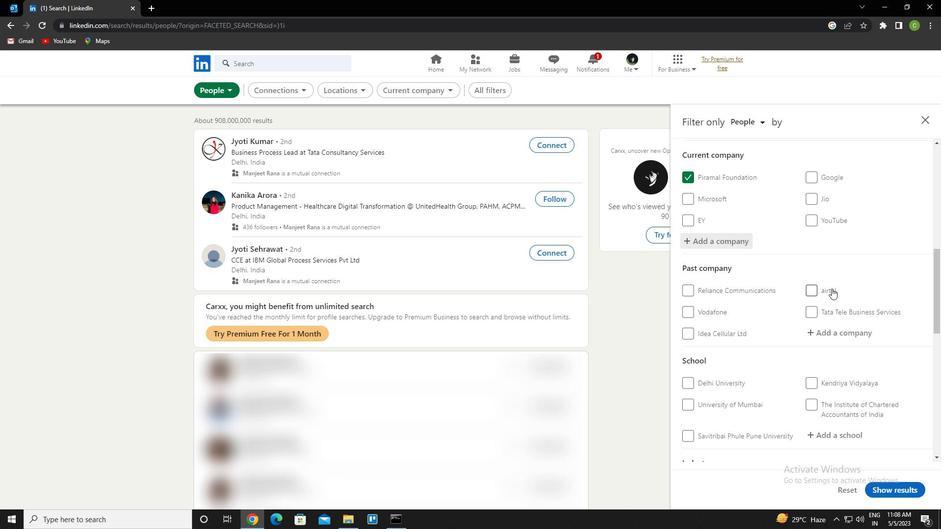 
Action: Mouse moved to (831, 310)
Screenshot: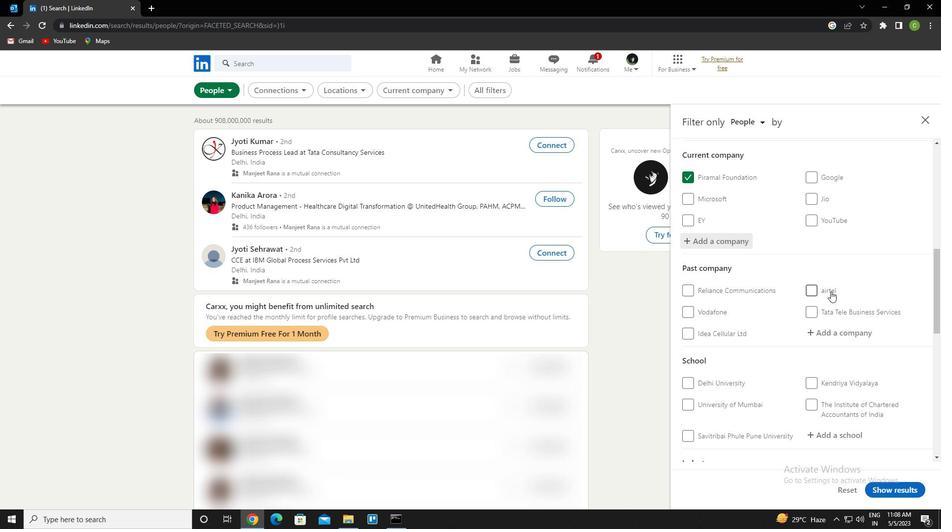 
Action: Mouse scrolled (831, 310) with delta (0, 0)
Screenshot: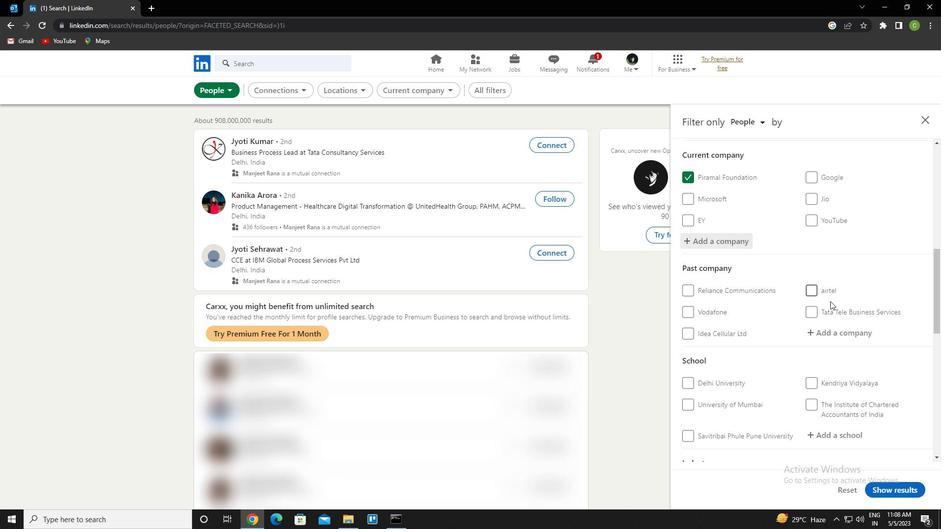 
Action: Mouse scrolled (831, 310) with delta (0, 0)
Screenshot: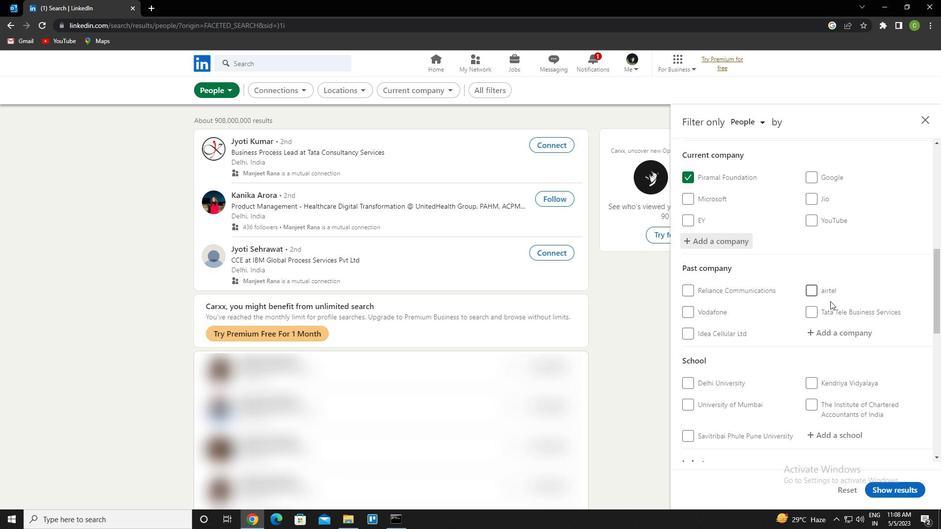 
Action: Mouse moved to (836, 283)
Screenshot: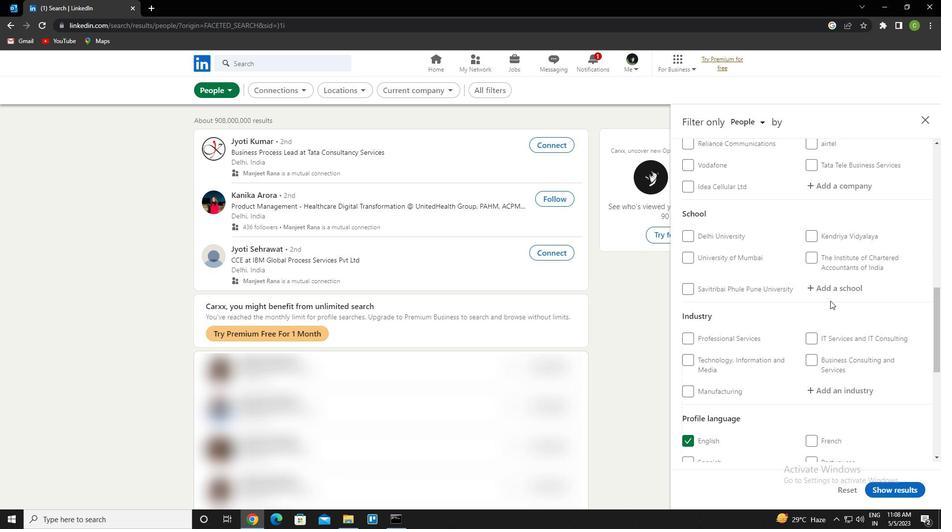 
Action: Mouse pressed left at (836, 283)
Screenshot: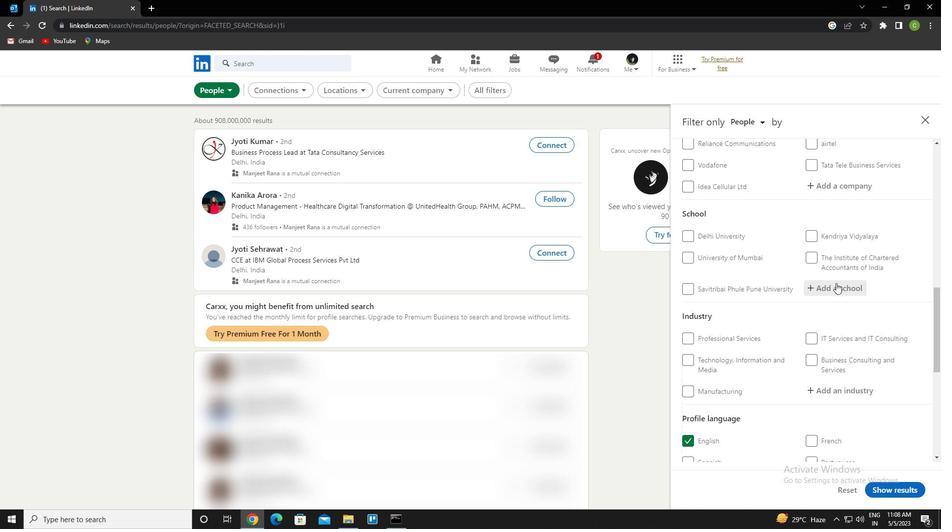 
Action: Key pressed <Key.caps_lock>g<Key.caps_lock>uru<Key.space><Key.caps_lock>n<Key.caps_lock>anak<Key.space><Key.caps_lock>c<Key.caps_lock>ollege<Key.down><Key.enter>
Screenshot: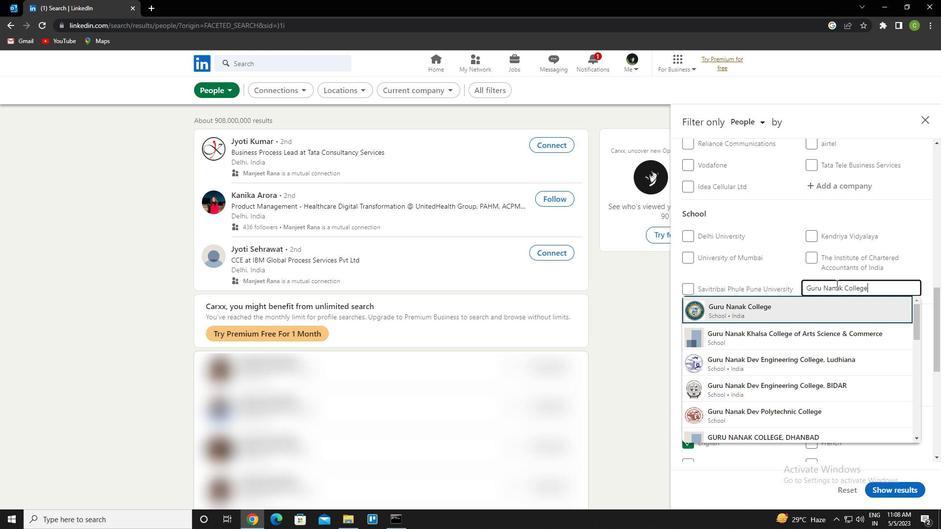 
Action: Mouse moved to (836, 282)
Screenshot: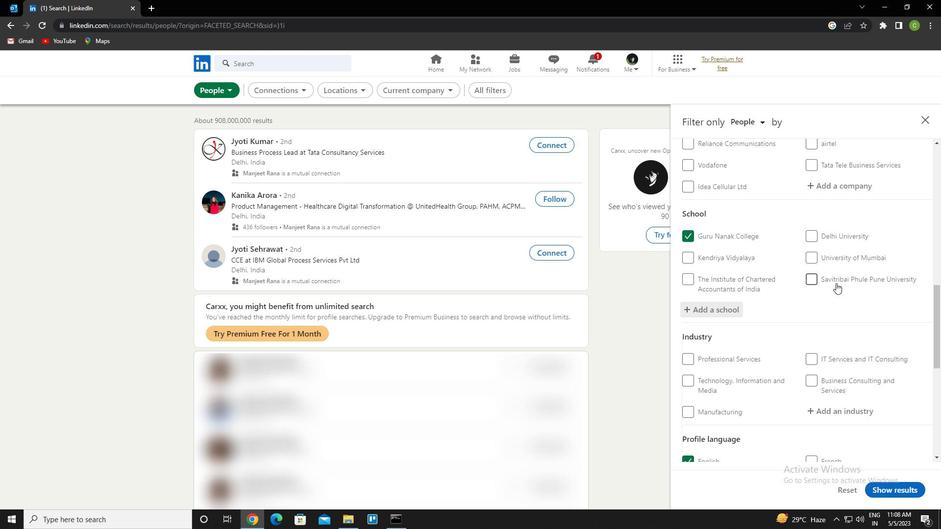 
Action: Mouse scrolled (836, 282) with delta (0, 0)
Screenshot: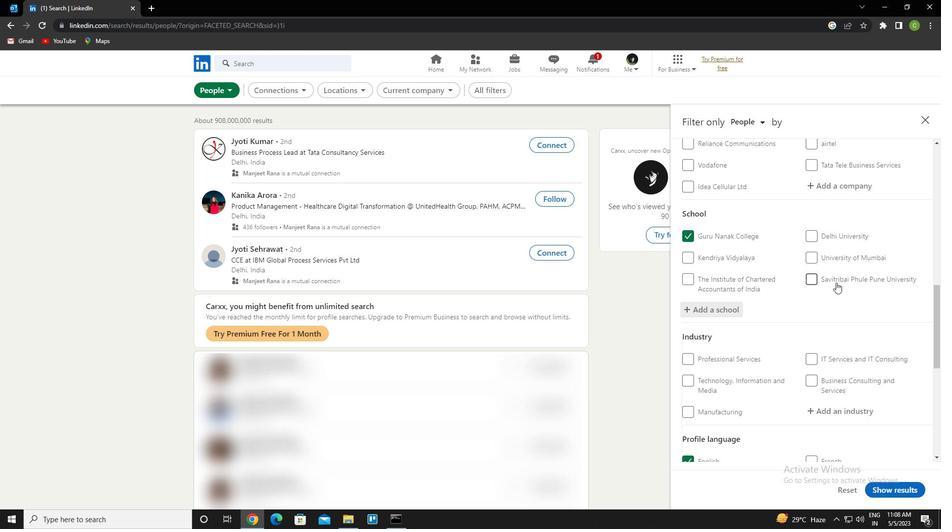 
Action: Mouse scrolled (836, 282) with delta (0, 0)
Screenshot: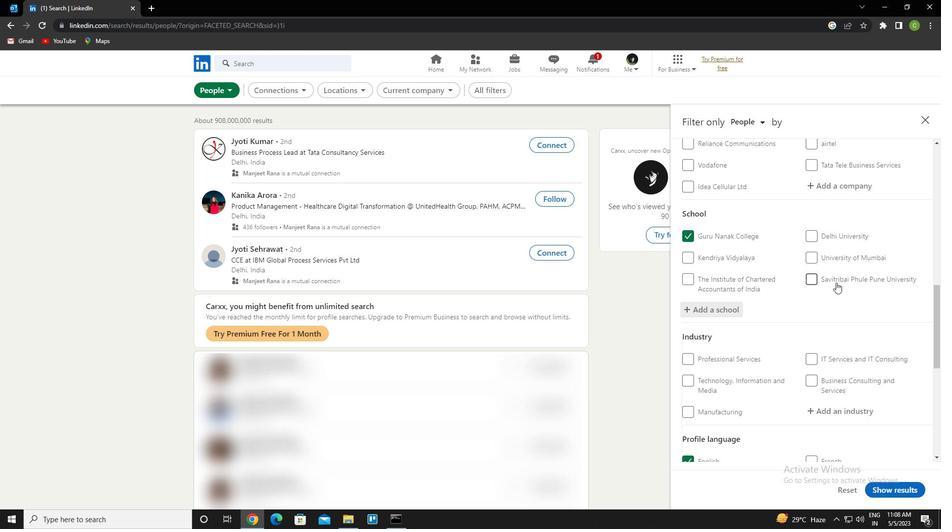 
Action: Mouse scrolled (836, 282) with delta (0, 0)
Screenshot: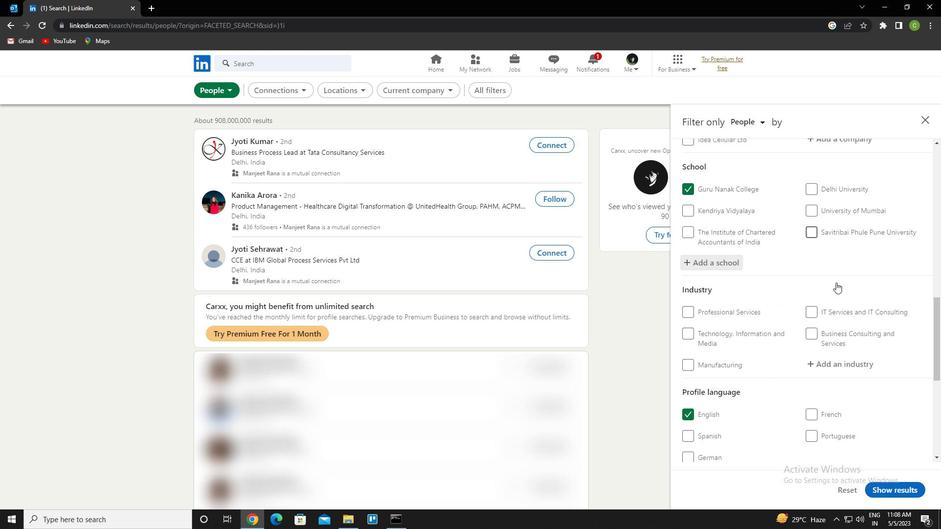 
Action: Mouse moved to (840, 271)
Screenshot: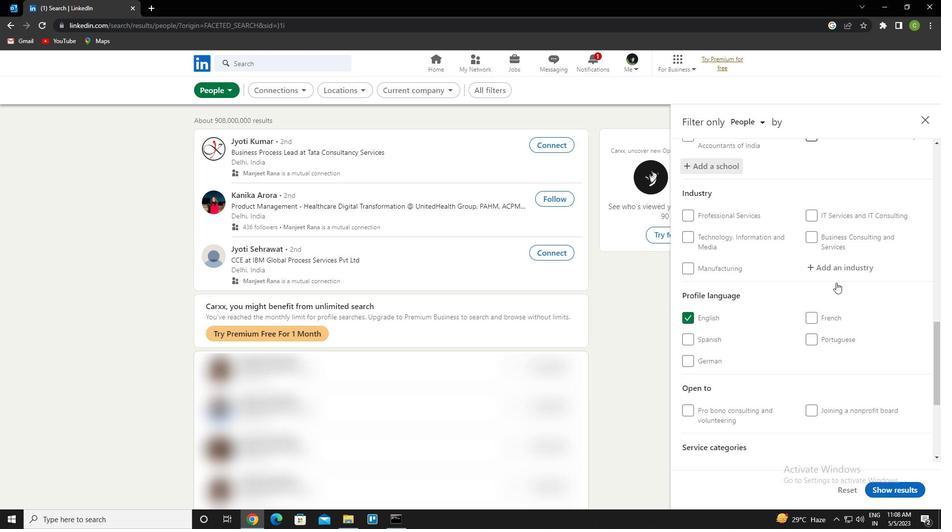 
Action: Mouse pressed left at (840, 271)
Screenshot: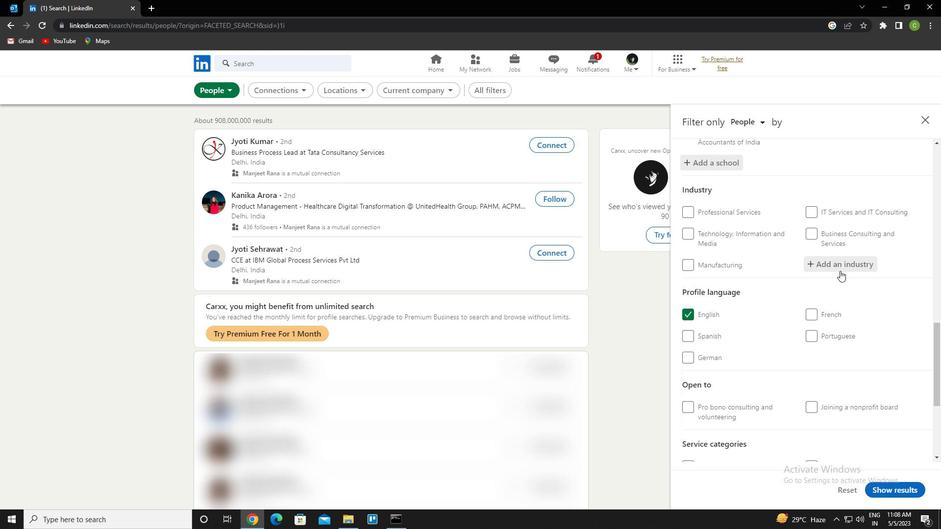 
Action: Key pressed <Key.caps_lock>c<Key.caps_lock>orrectional<Key.space>institution<Key.down><Key.enter>
Screenshot: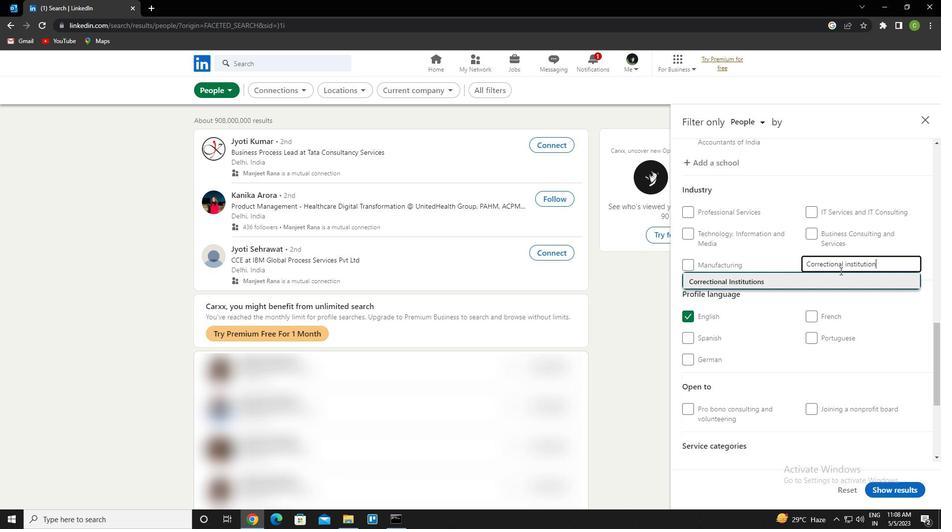 
Action: Mouse moved to (843, 268)
Screenshot: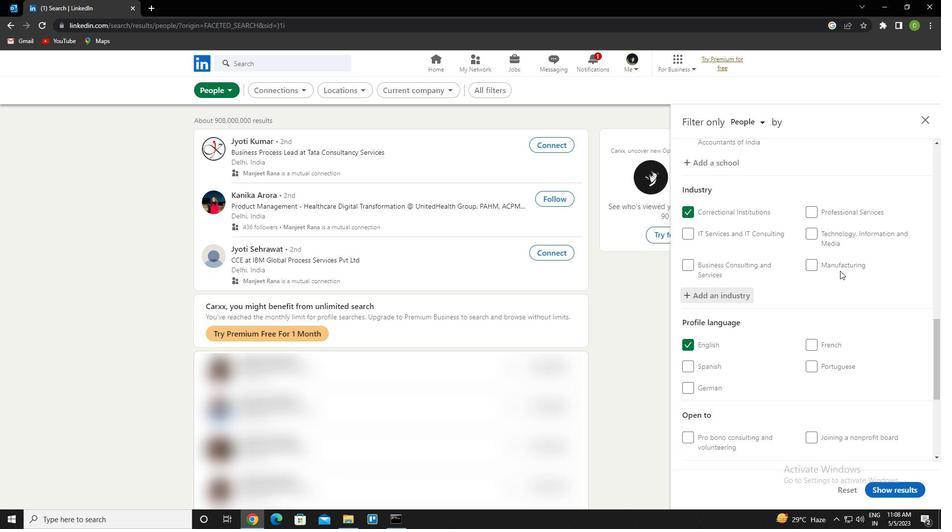
Action: Mouse scrolled (843, 267) with delta (0, 0)
Screenshot: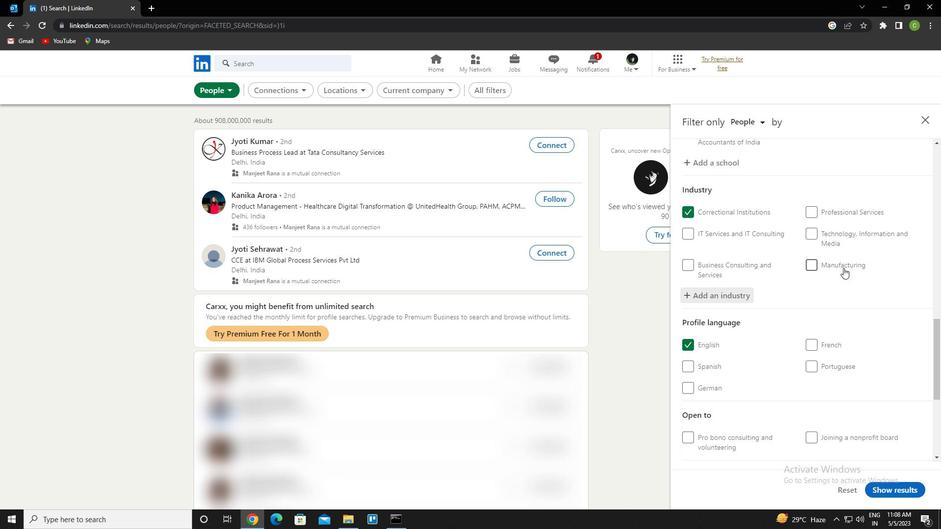 
Action: Mouse moved to (840, 269)
Screenshot: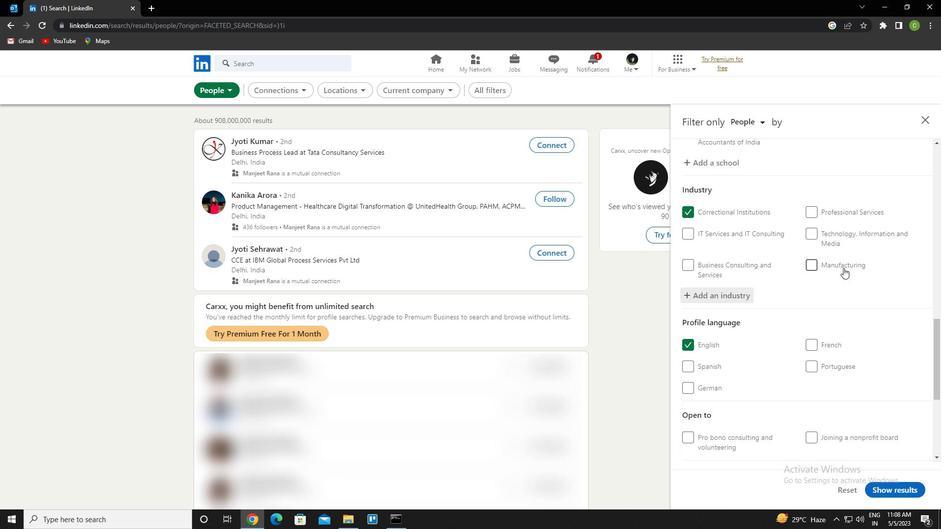 
Action: Mouse scrolled (840, 269) with delta (0, 0)
Screenshot: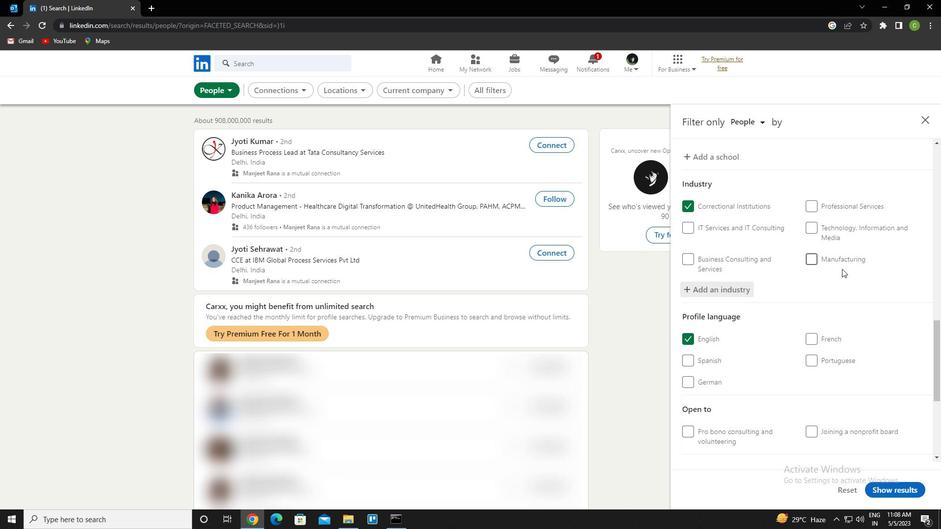 
Action: Mouse moved to (839, 270)
Screenshot: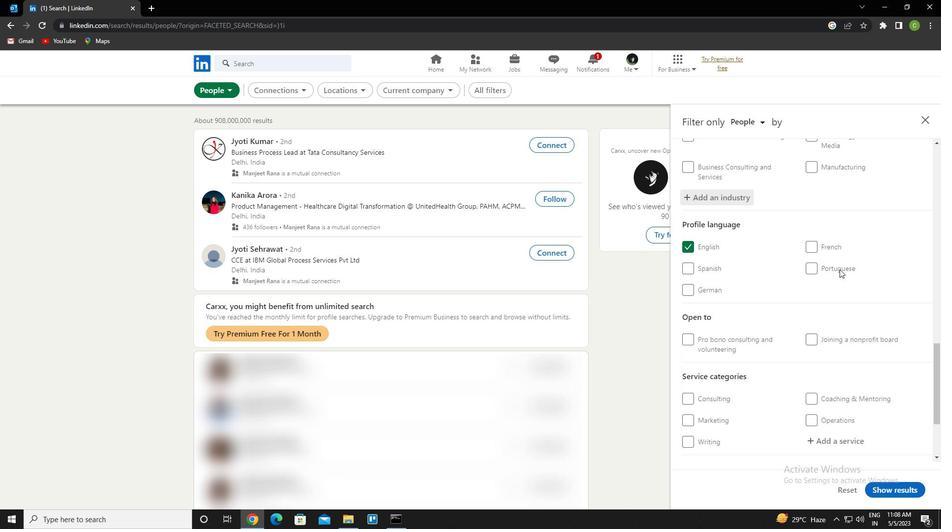 
Action: Mouse scrolled (839, 269) with delta (0, 0)
Screenshot: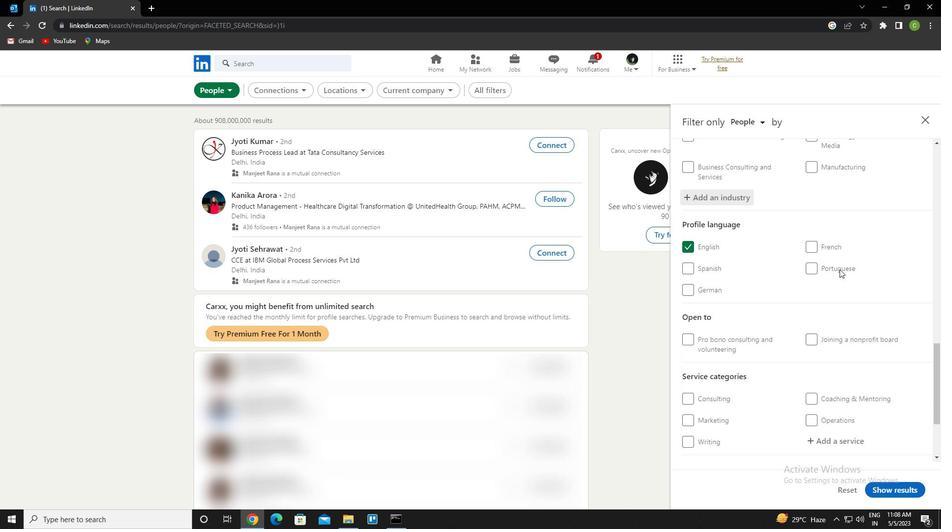 
Action: Mouse scrolled (839, 269) with delta (0, 0)
Screenshot: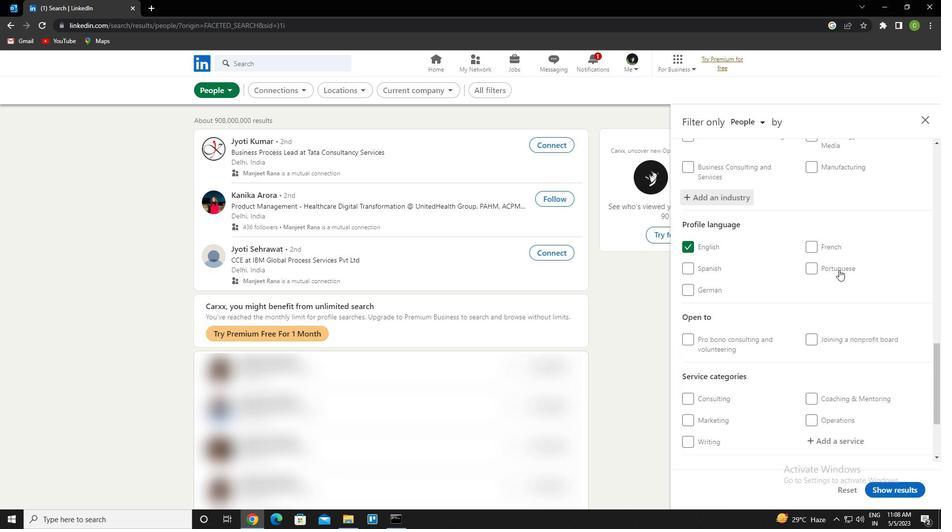 
Action: Mouse scrolled (839, 269) with delta (0, 0)
Screenshot: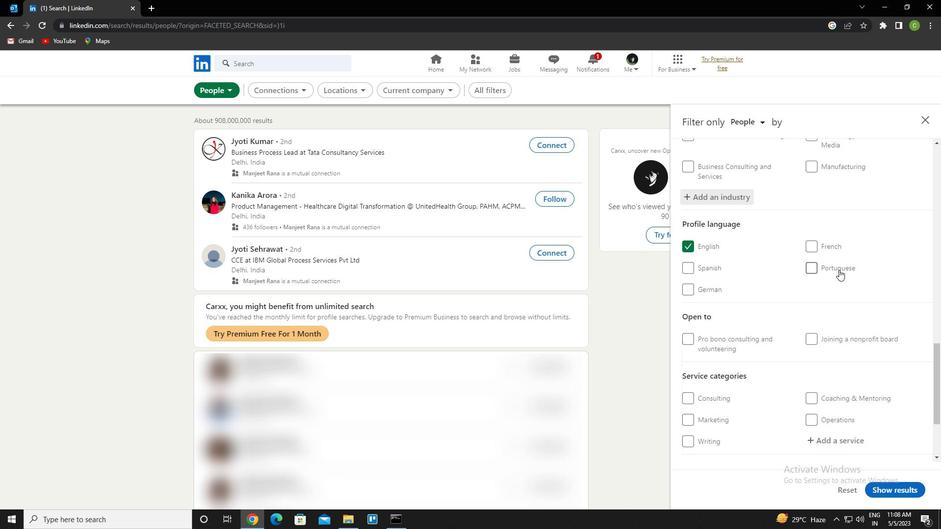 
Action: Mouse scrolled (839, 269) with delta (0, 0)
Screenshot: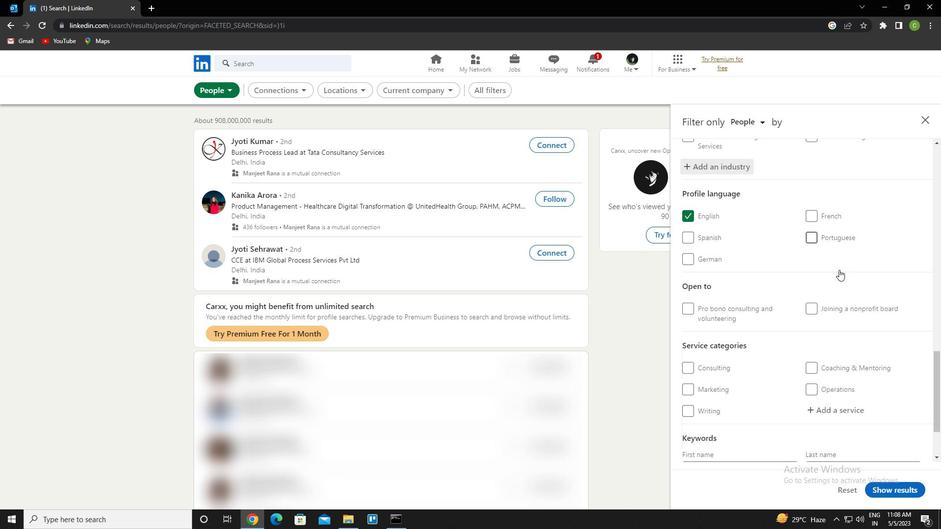 
Action: Mouse moved to (832, 326)
Screenshot: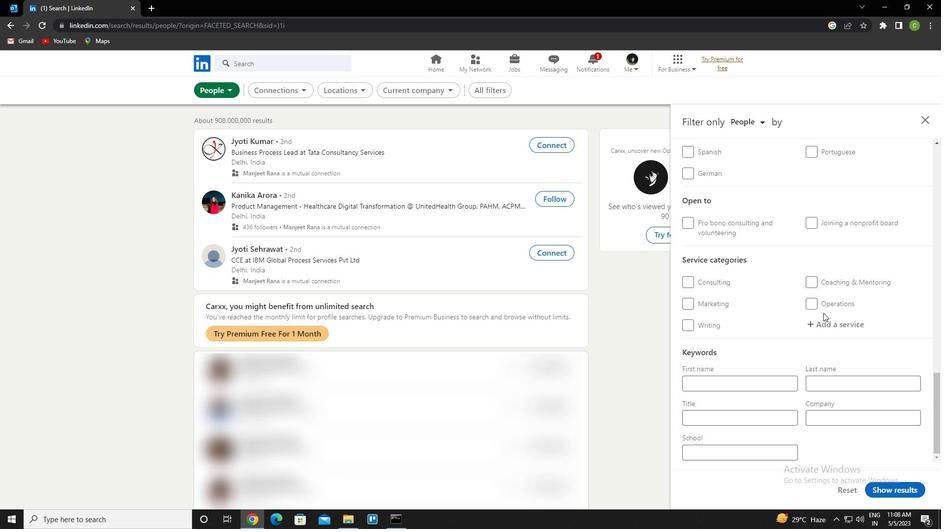 
Action: Mouse pressed left at (832, 326)
Screenshot: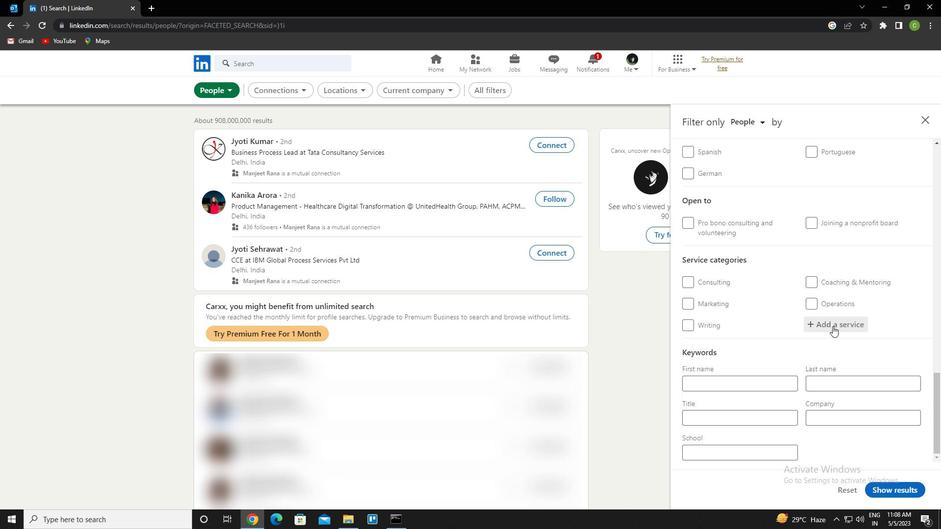 
Action: Mouse moved to (856, 310)
Screenshot: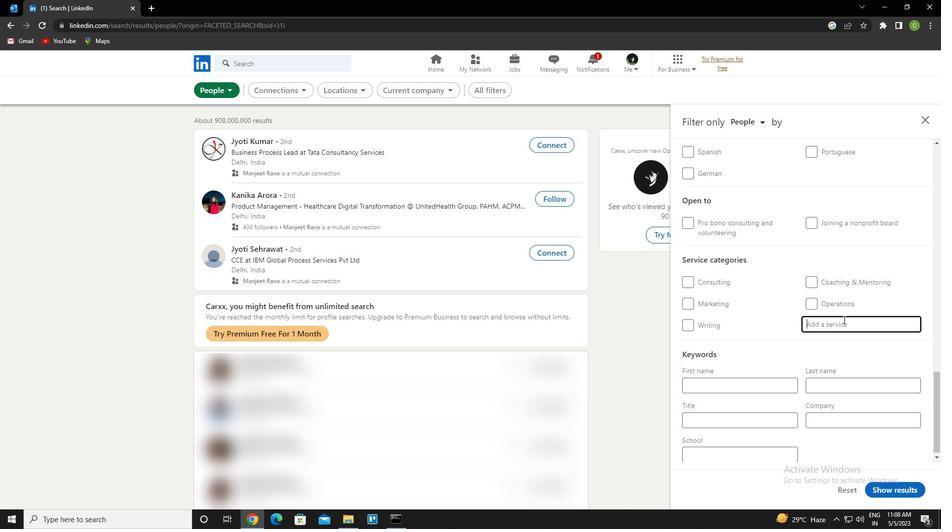 
Action: Key pressed <Key.caps_lock>v<Key.caps_lock>irtual<Key.space><Key.caps_lock>a<Key.caps_lock>ssistance<Key.down><Key.enter>
Screenshot: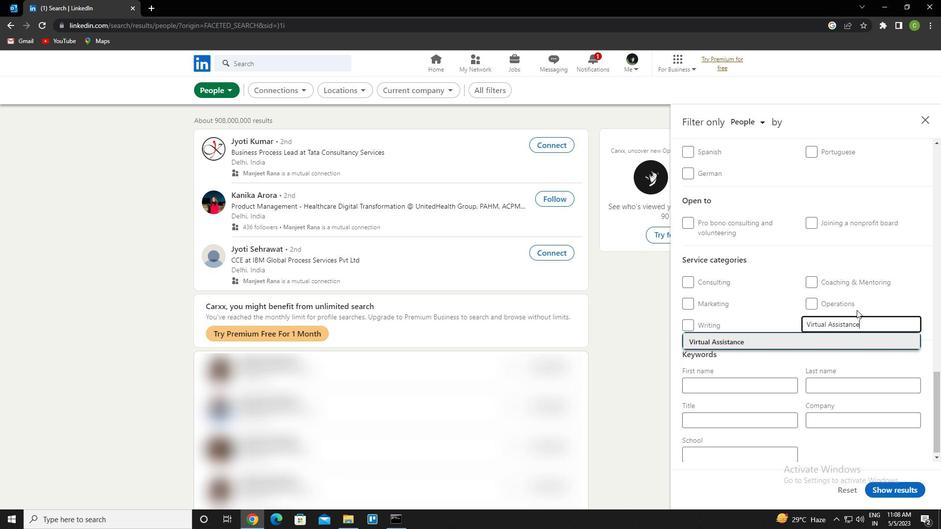 
Action: Mouse moved to (867, 302)
Screenshot: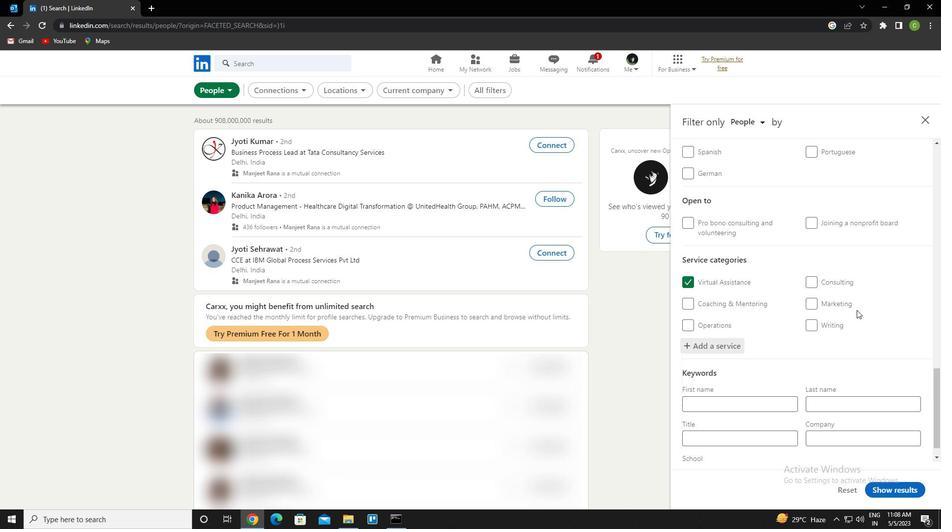 
Action: Mouse scrolled (867, 301) with delta (0, 0)
Screenshot: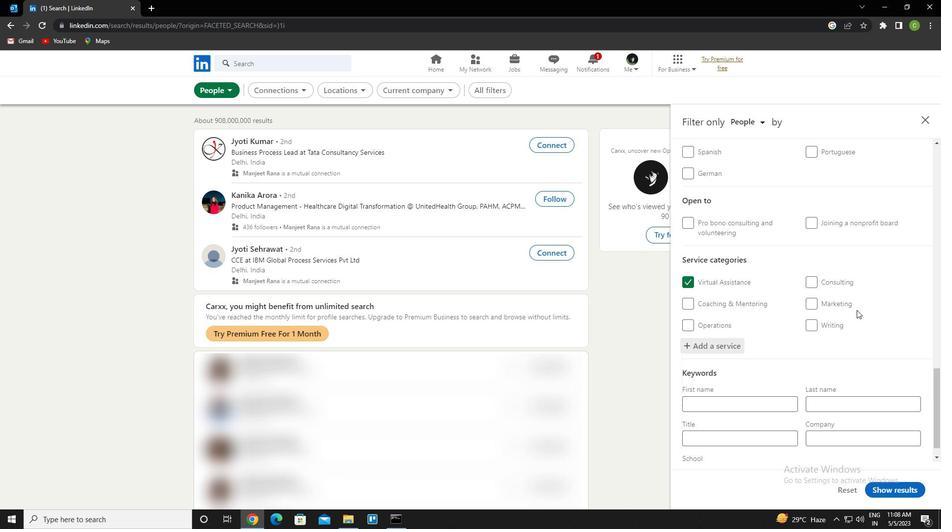 
Action: Mouse scrolled (867, 301) with delta (0, 0)
Screenshot: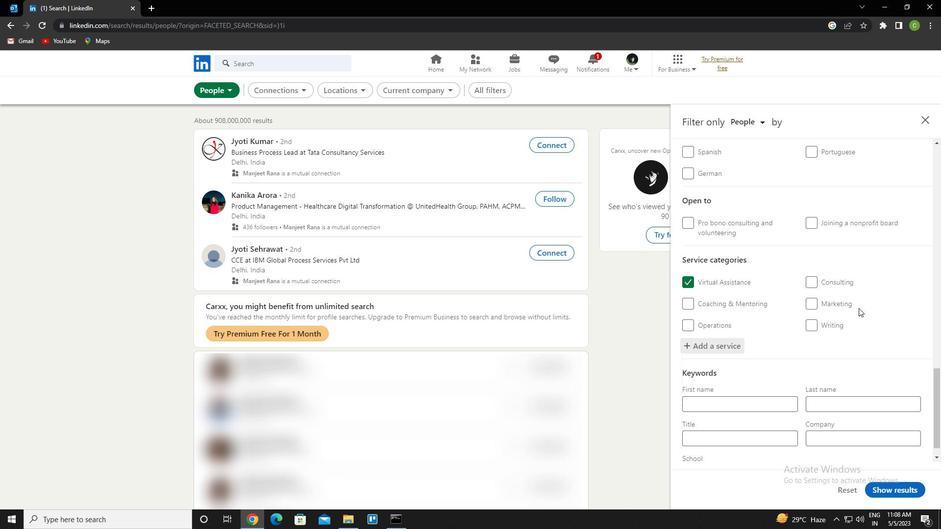 
Action: Mouse scrolled (867, 301) with delta (0, 0)
Screenshot: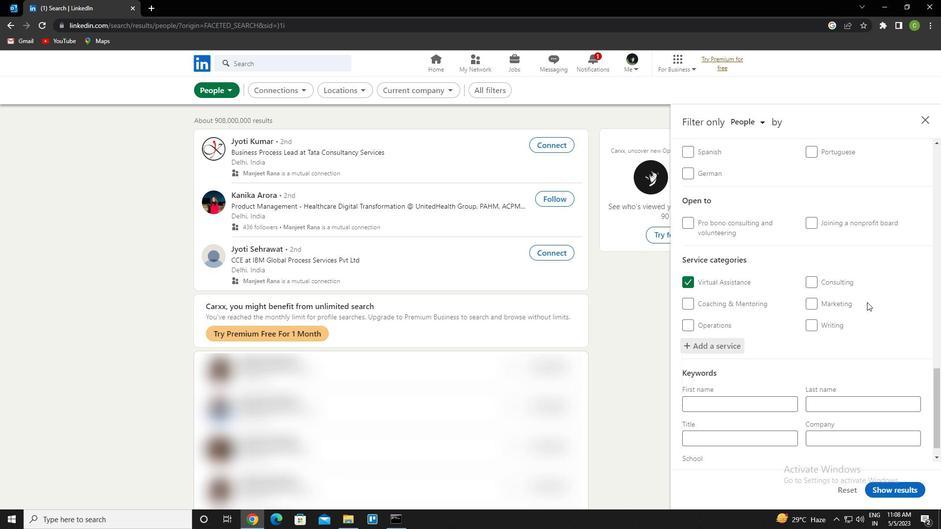 
Action: Mouse scrolled (867, 301) with delta (0, 0)
Screenshot: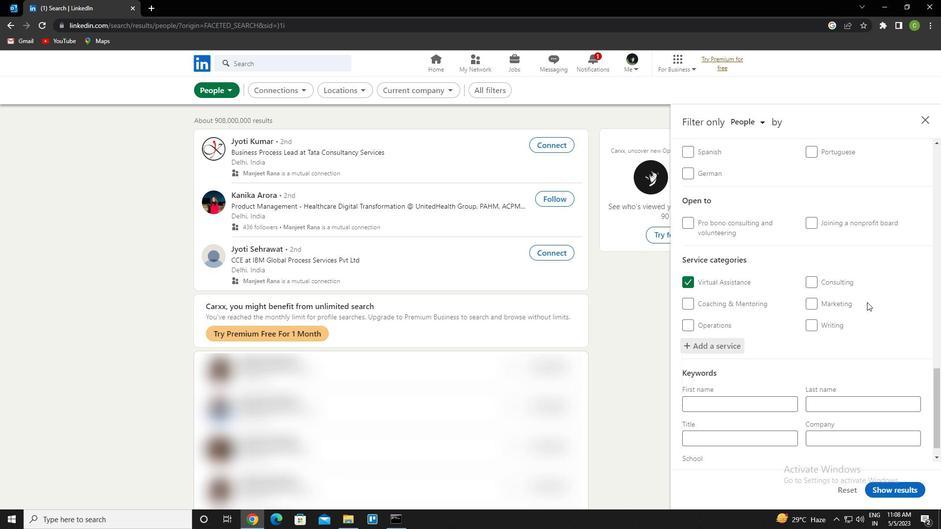 
Action: Mouse scrolled (867, 301) with delta (0, 0)
Screenshot: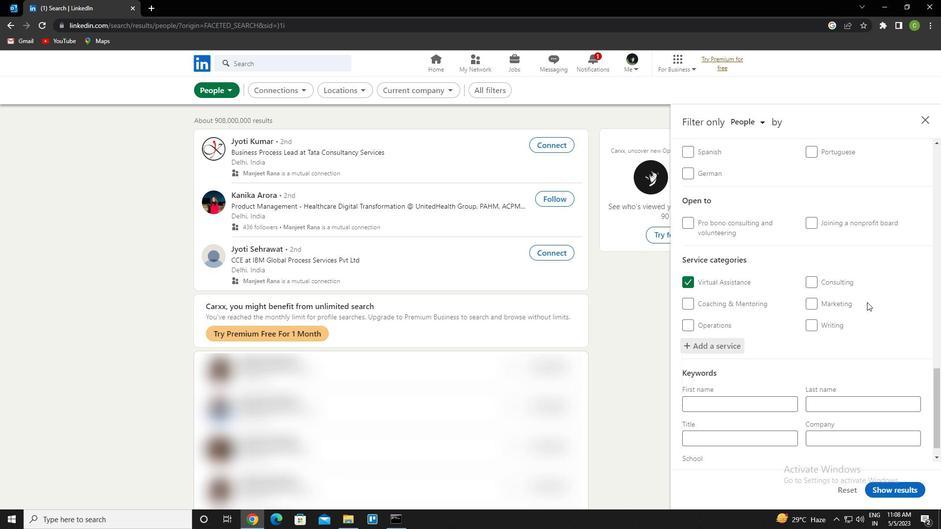 
Action: Mouse scrolled (867, 301) with delta (0, 0)
Screenshot: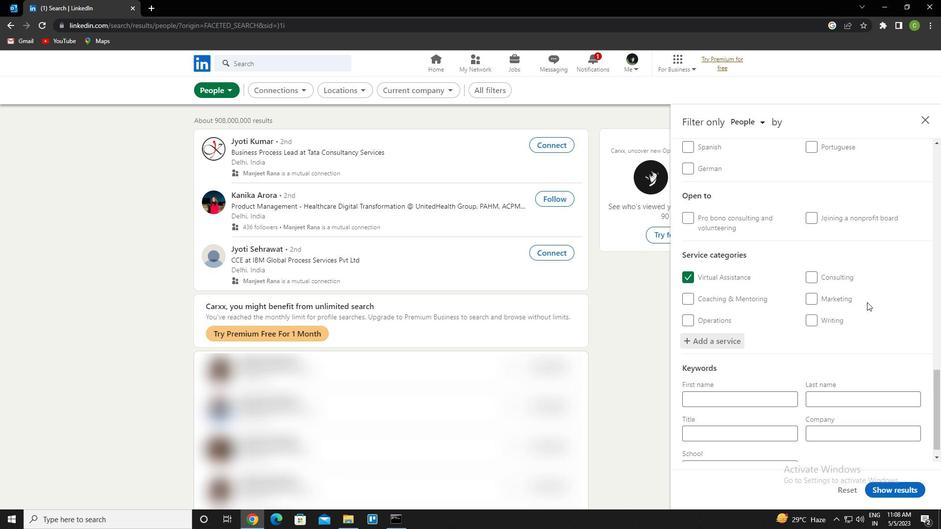 
Action: Mouse moved to (753, 414)
Screenshot: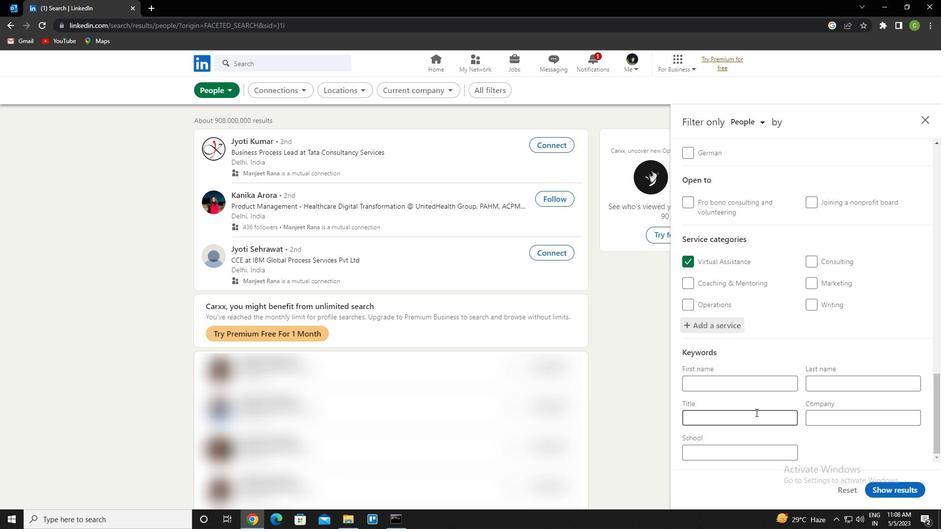 
Action: Mouse pressed left at (753, 414)
Screenshot: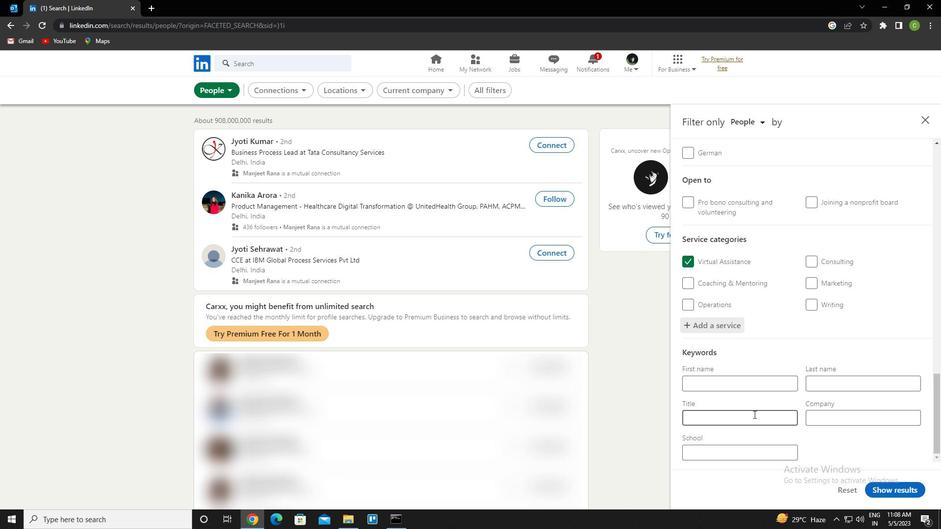 
Action: Mouse moved to (754, 414)
Screenshot: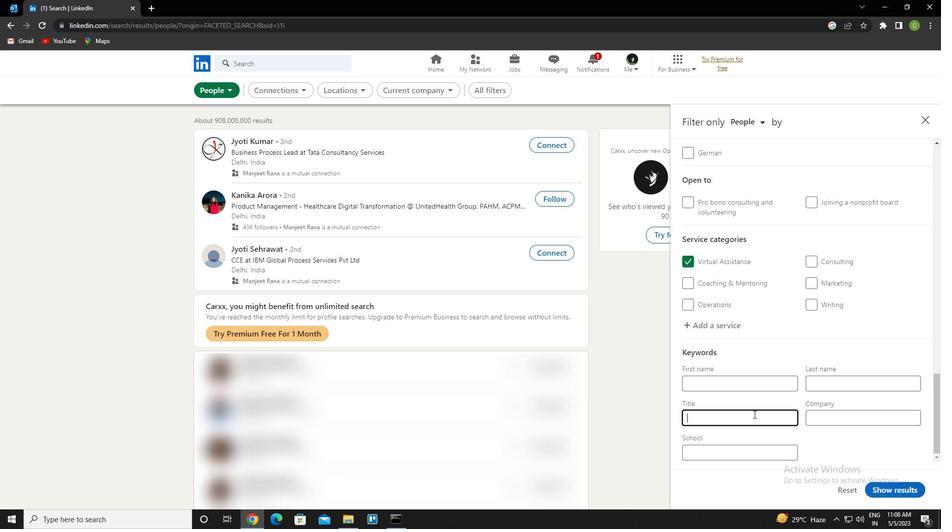 
Action: Key pressed <Key.caps_lock>r<Key.caps_lock>eservationist
Screenshot: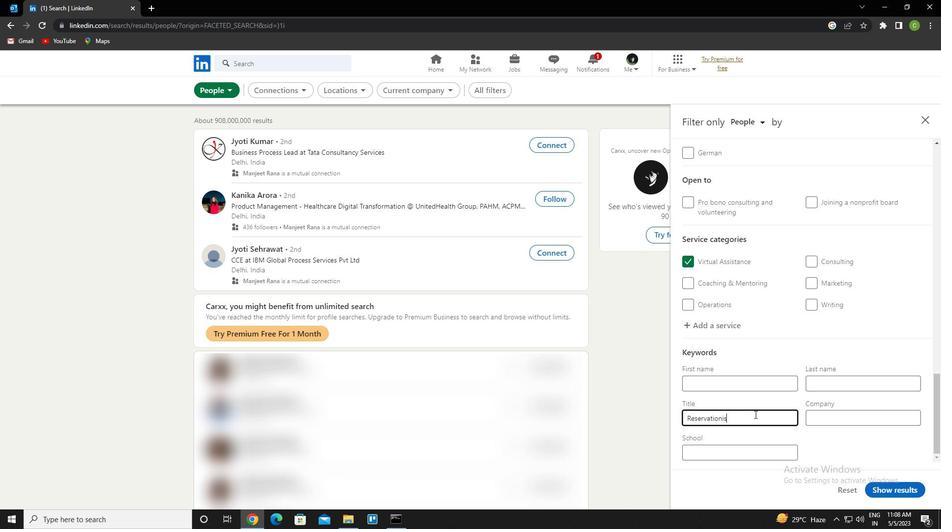 
Action: Mouse moved to (902, 490)
Screenshot: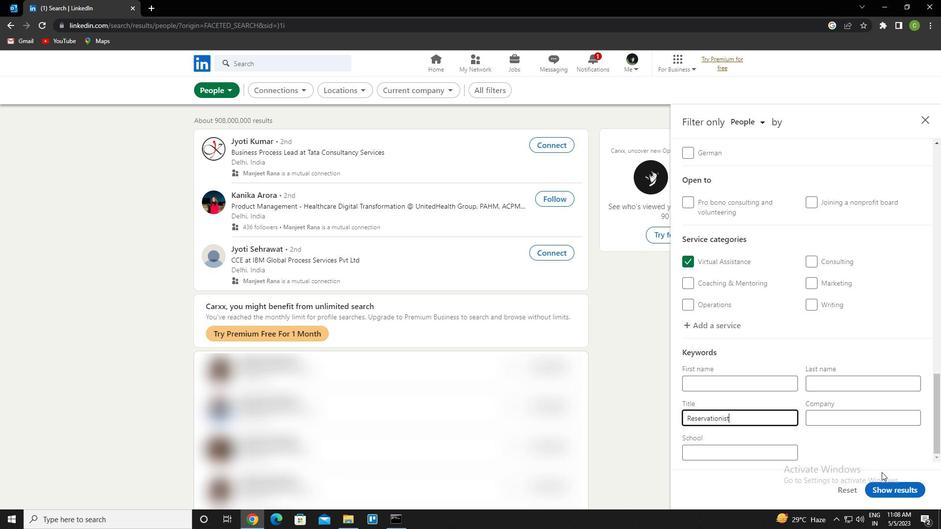 
Action: Mouse pressed left at (902, 490)
Screenshot: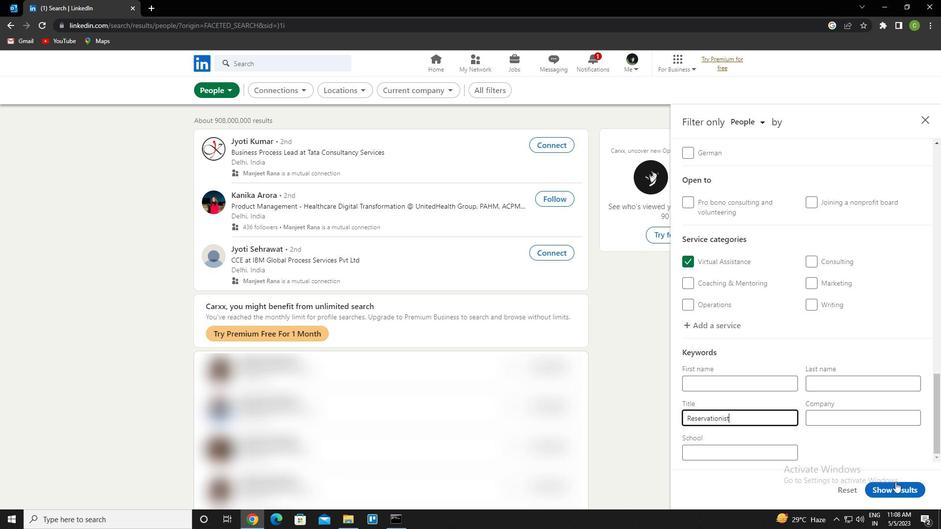 
Action: Mouse moved to (387, 440)
Screenshot: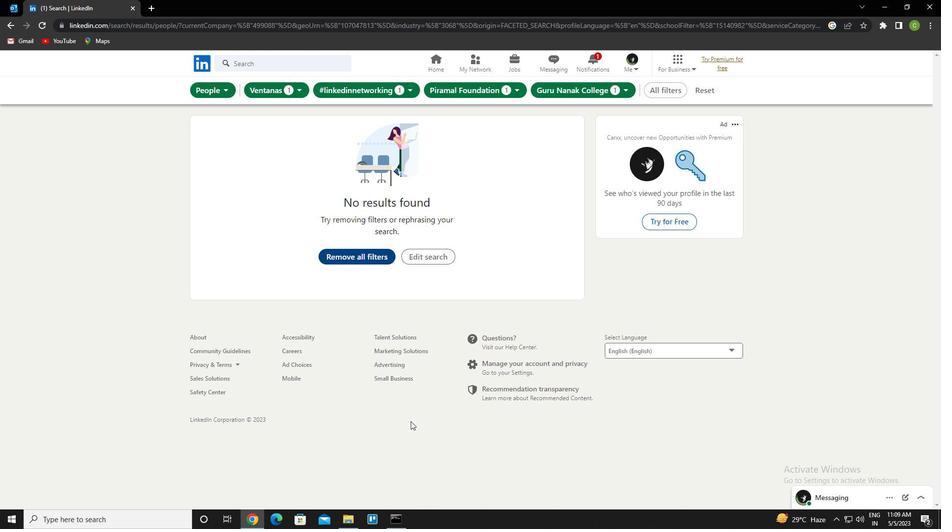 
